 Task: Create a rule from the Routing list, Task moved to a section -> Set Priority in the project BlueTech , set the section as To-Do and set the priority of the task as  High
Action: Mouse moved to (1340, 216)
Screenshot: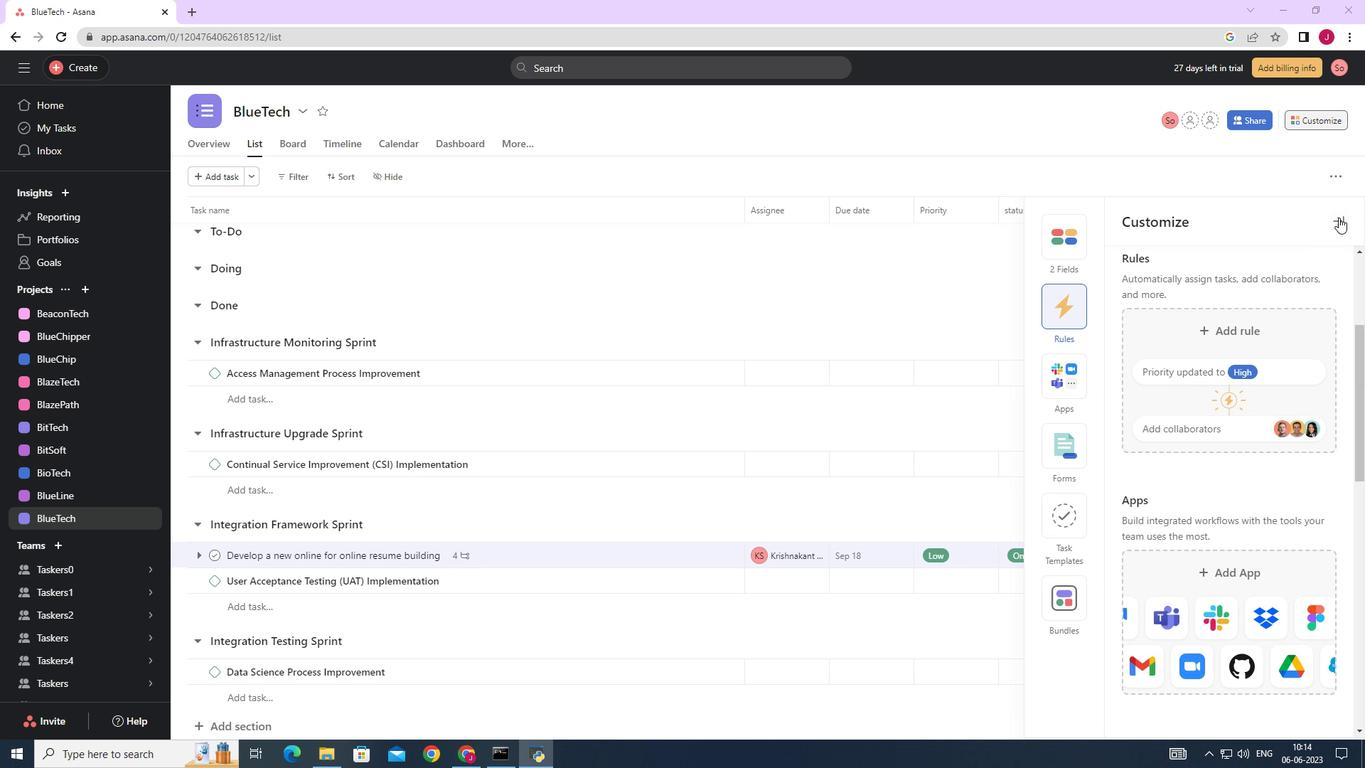 
Action: Mouse pressed left at (1340, 216)
Screenshot: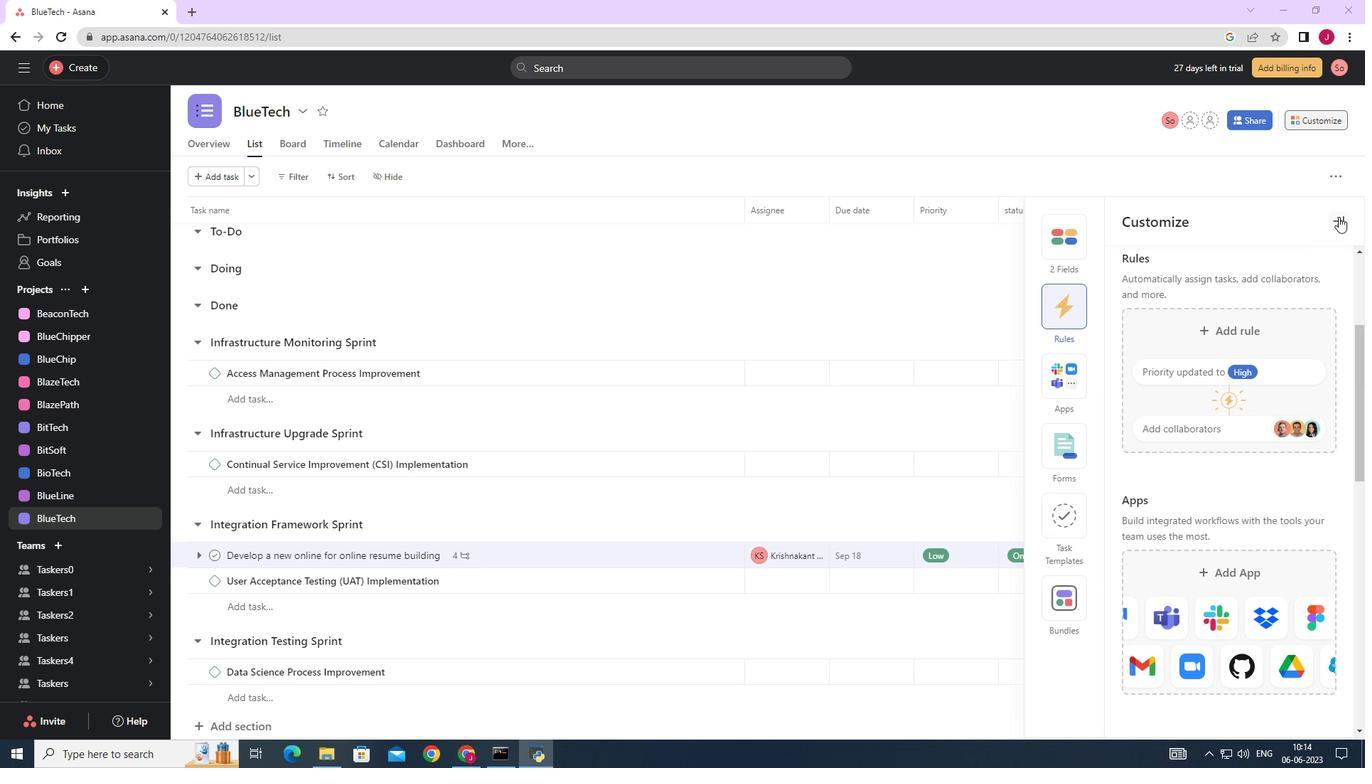 
Action: Mouse moved to (1318, 119)
Screenshot: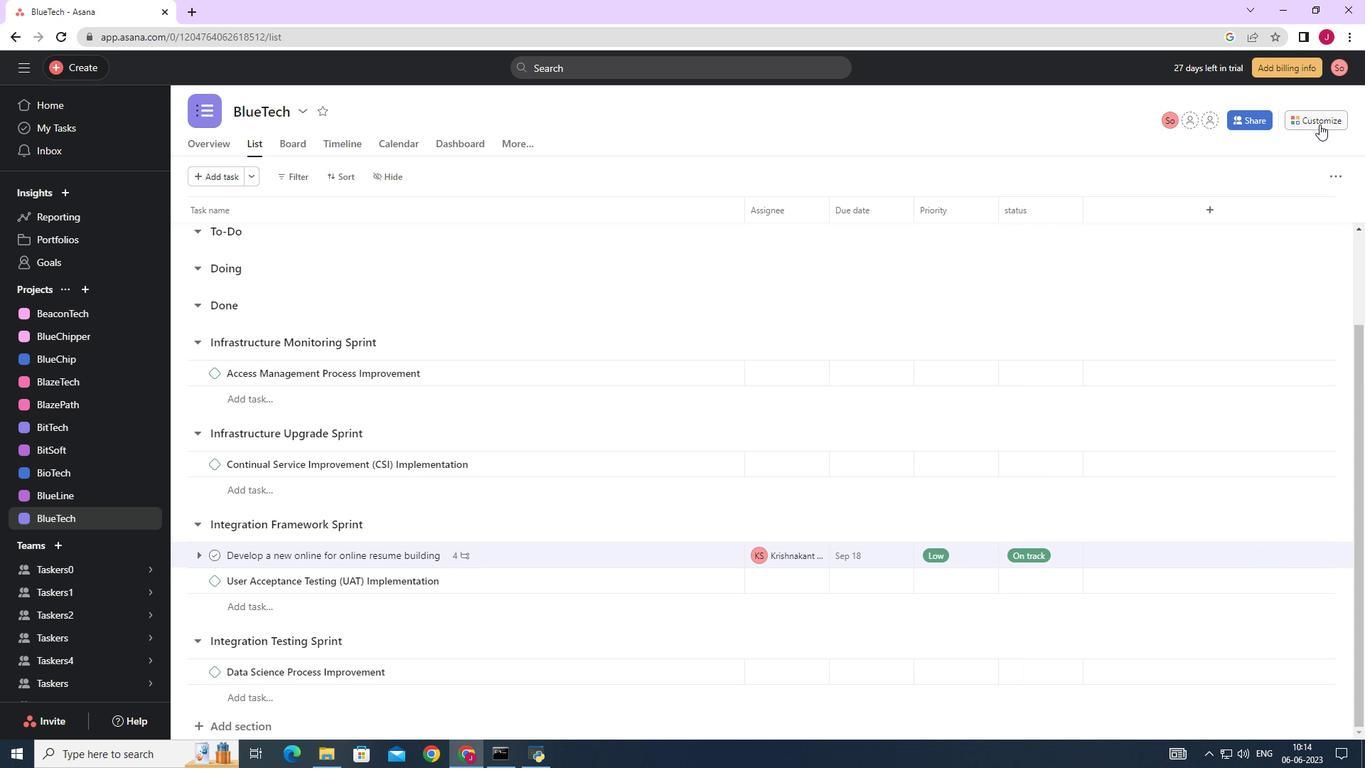 
Action: Mouse pressed left at (1318, 119)
Screenshot: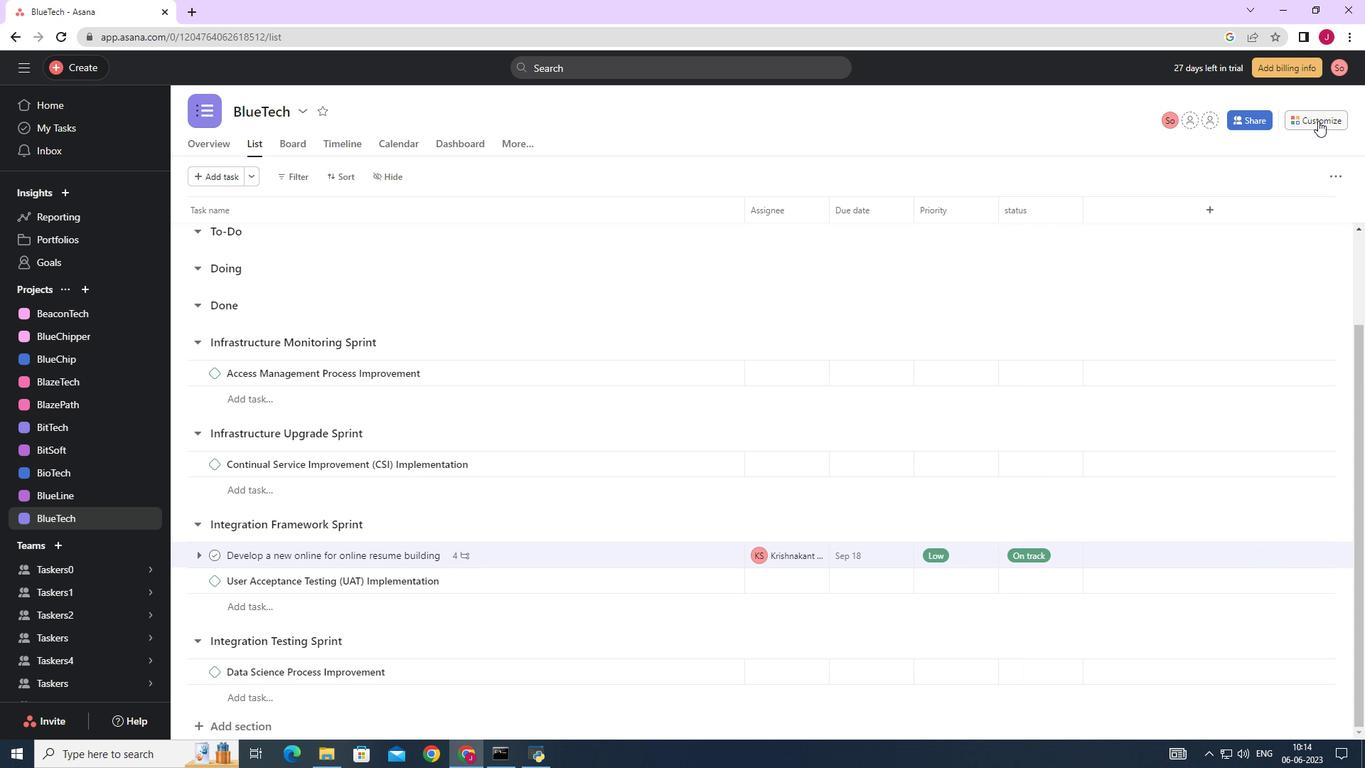 
Action: Mouse moved to (1200, 288)
Screenshot: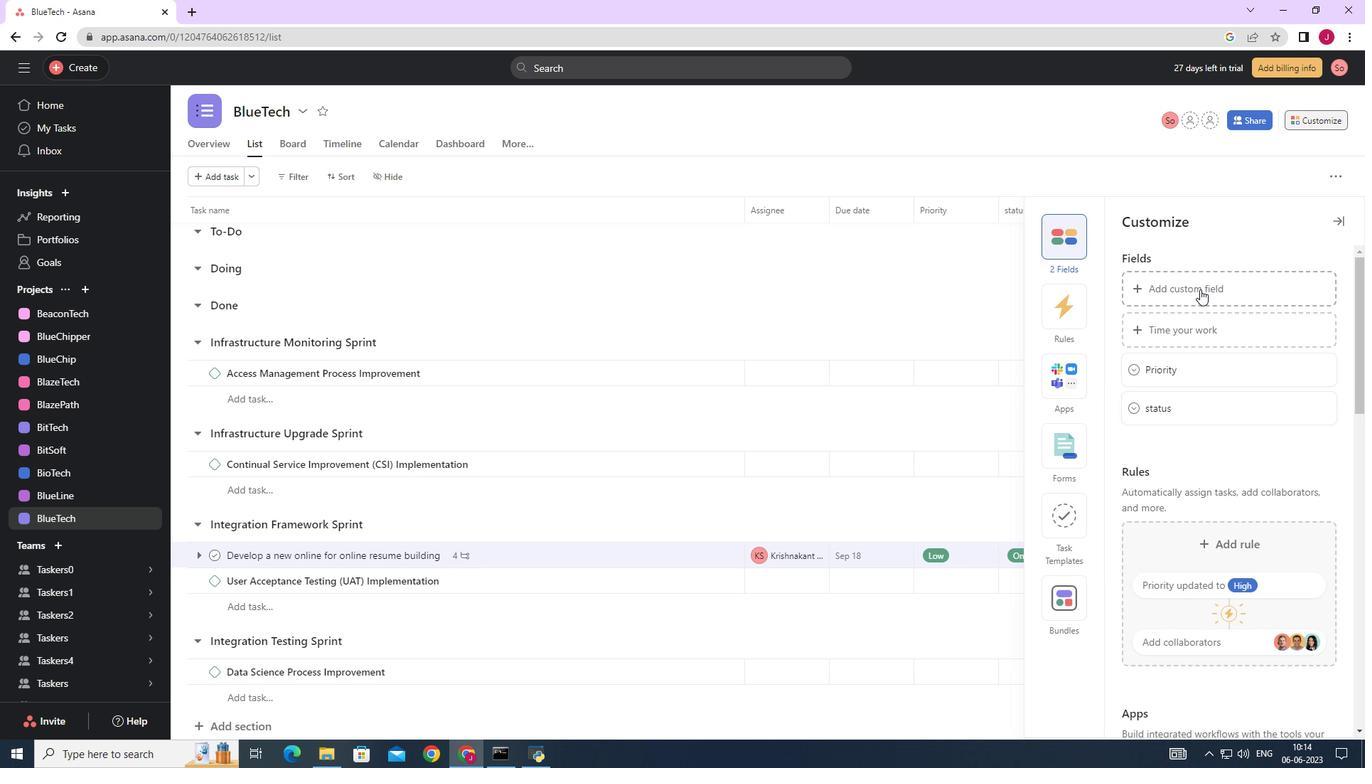 
Action: Mouse pressed left at (1200, 288)
Screenshot: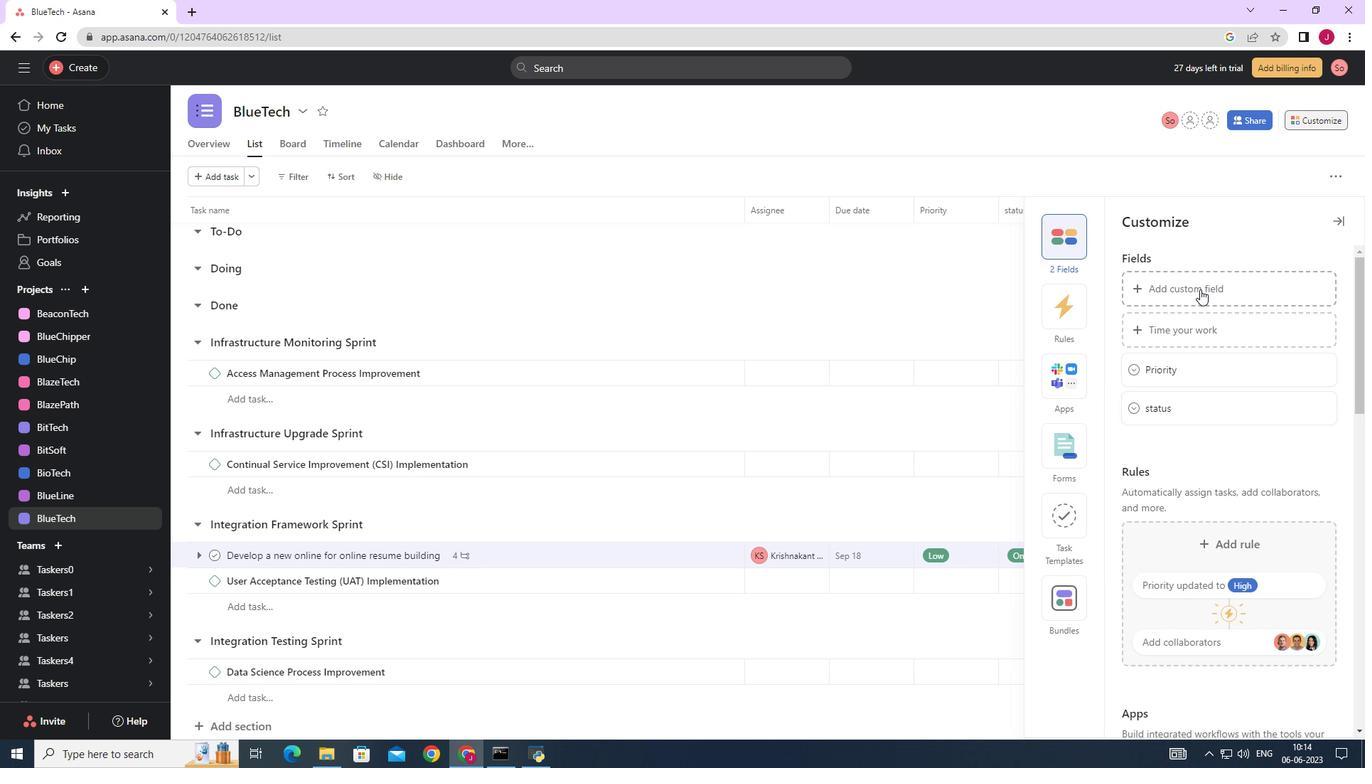 
Action: Mouse moved to (856, 128)
Screenshot: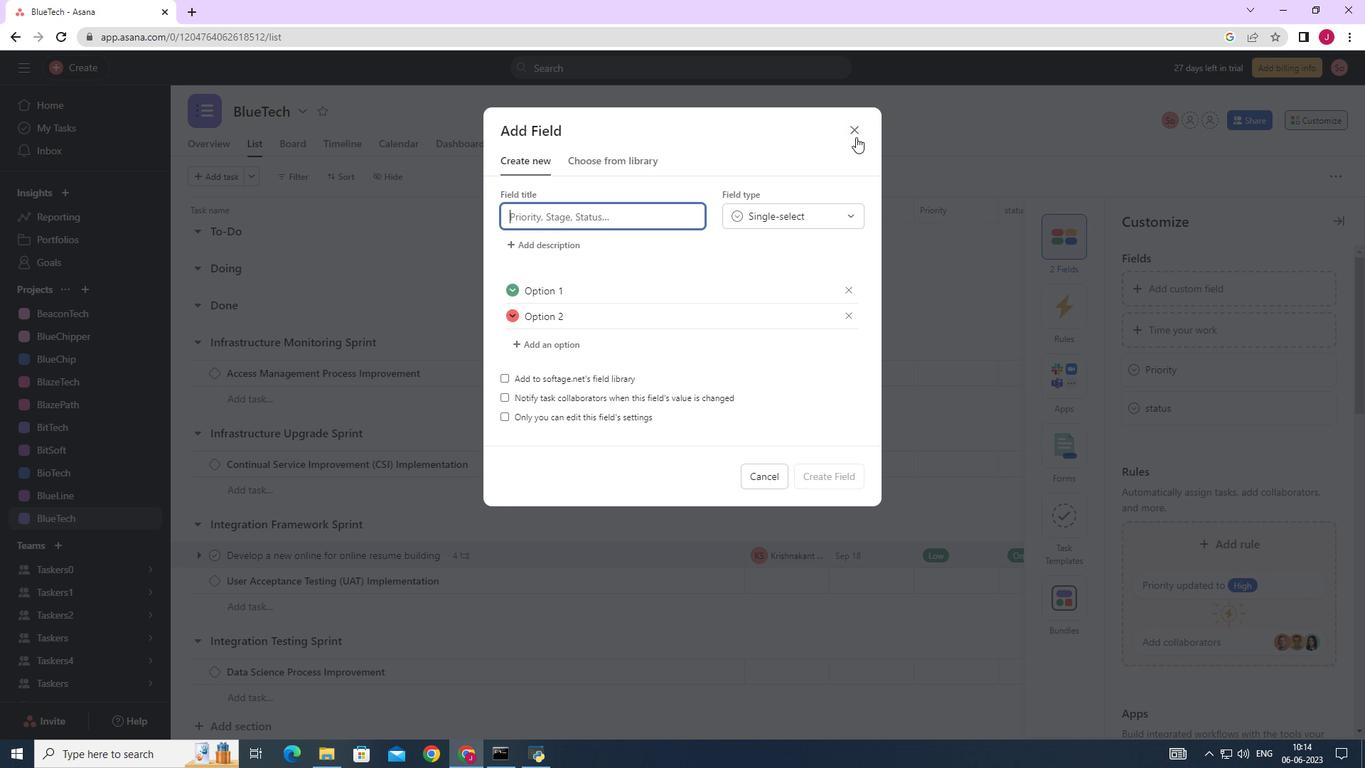 
Action: Mouse pressed left at (856, 128)
Screenshot: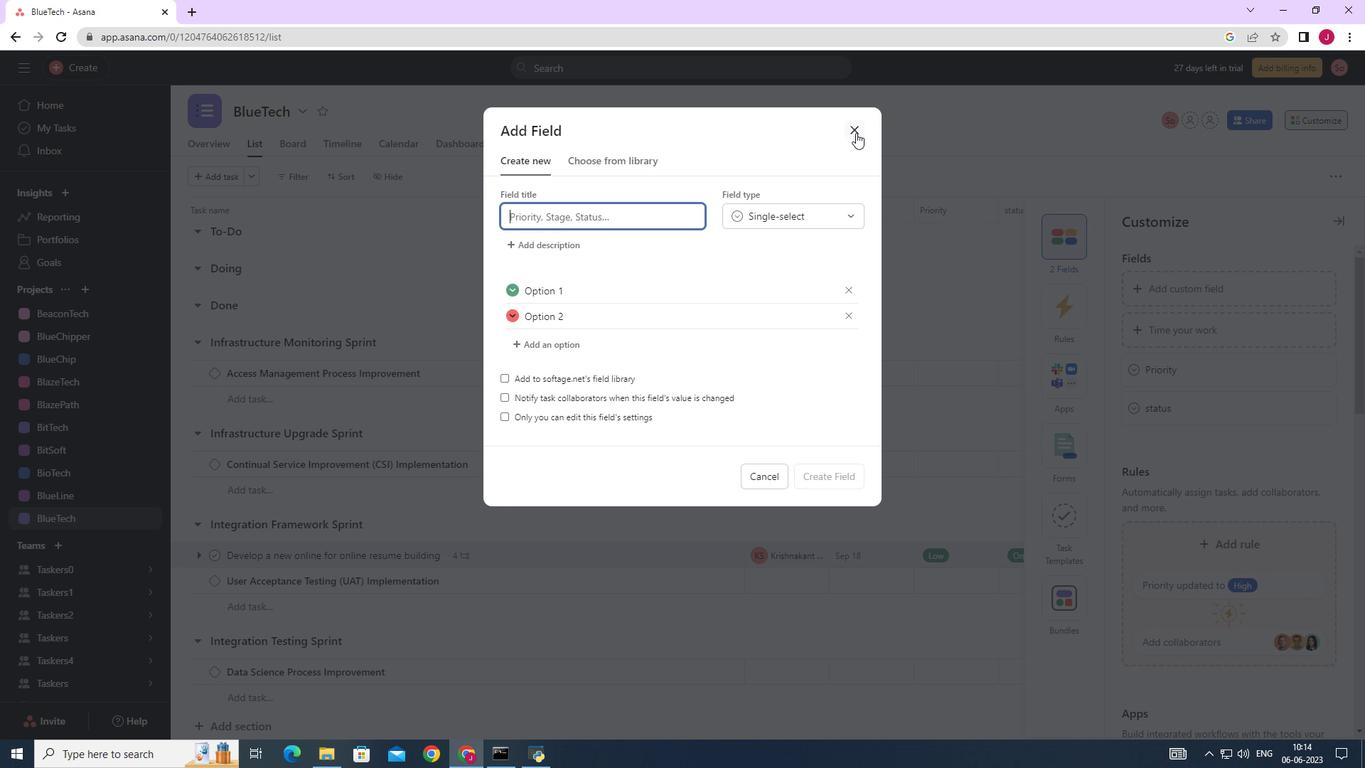 
Action: Mouse moved to (1071, 320)
Screenshot: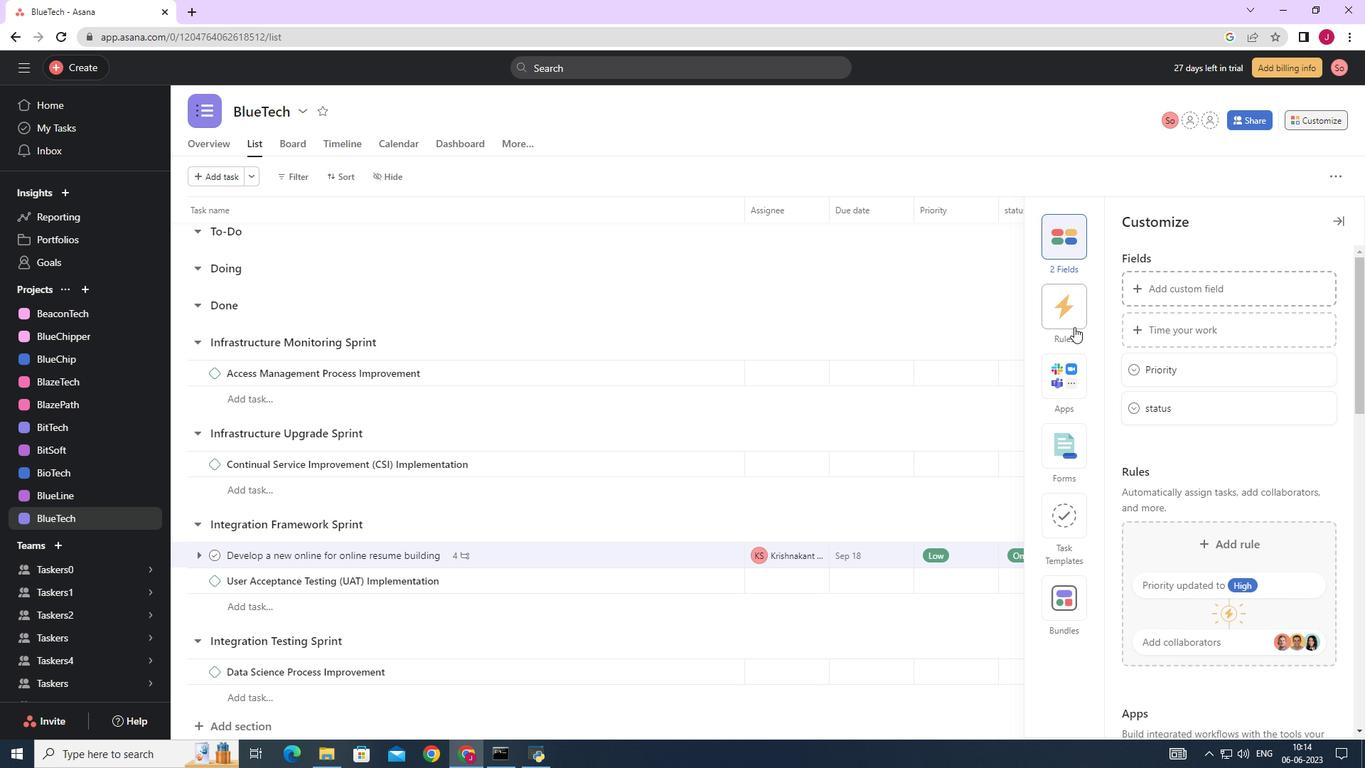 
Action: Mouse pressed left at (1071, 320)
Screenshot: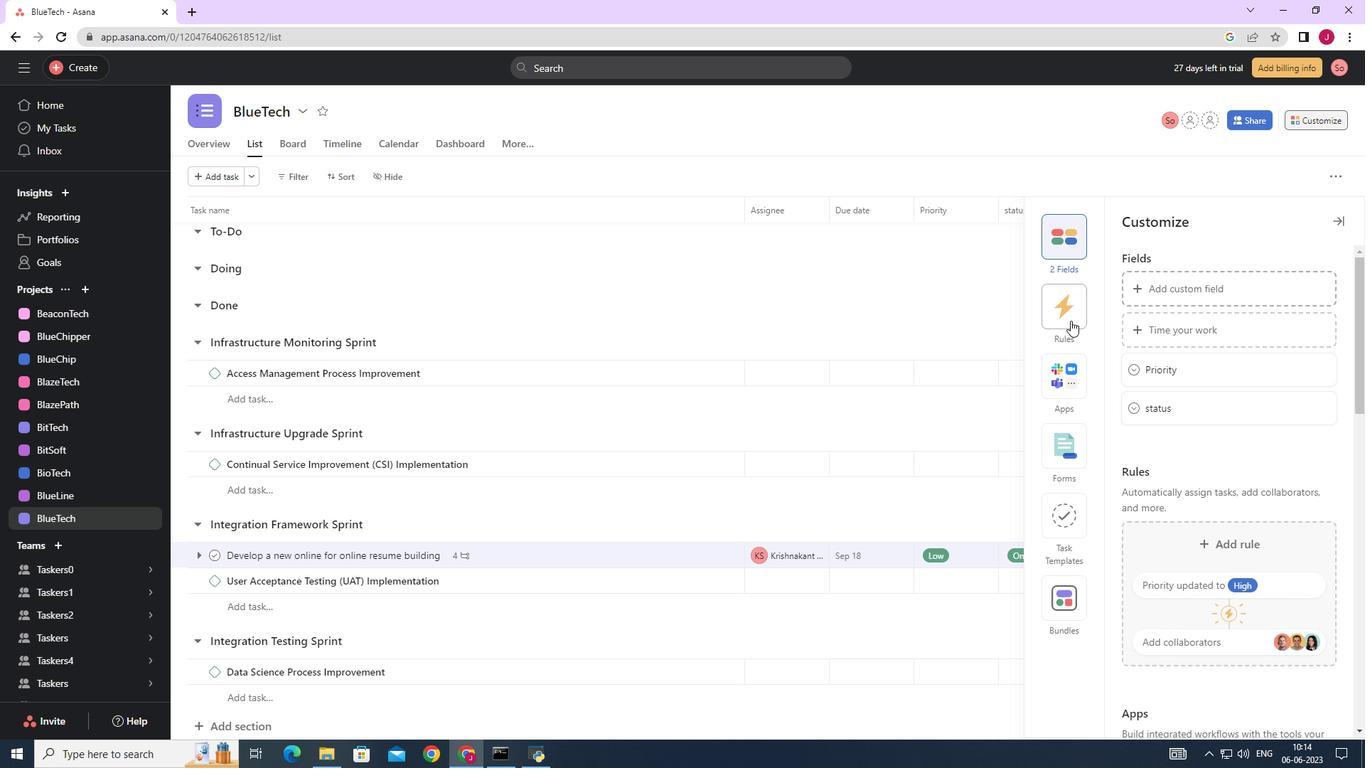 
Action: Mouse moved to (1190, 322)
Screenshot: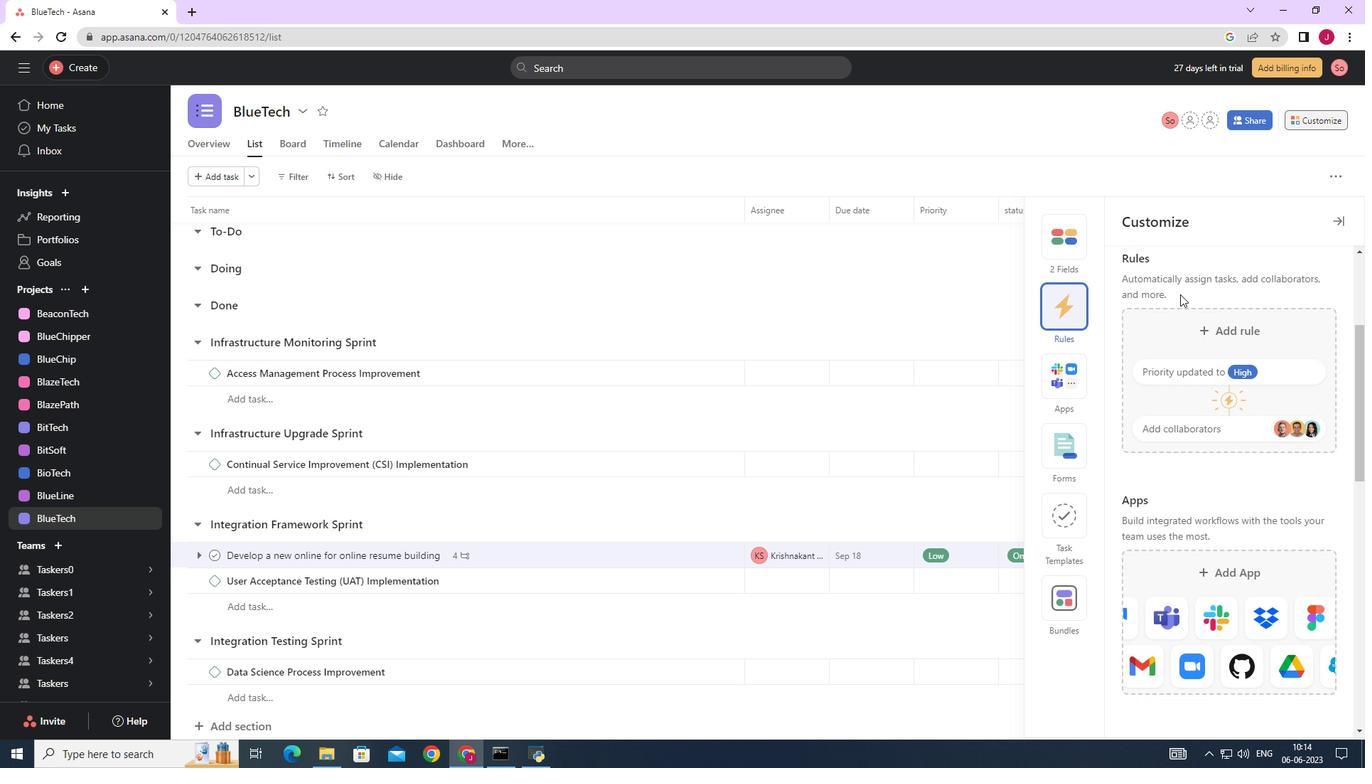 
Action: Mouse pressed left at (1190, 322)
Screenshot: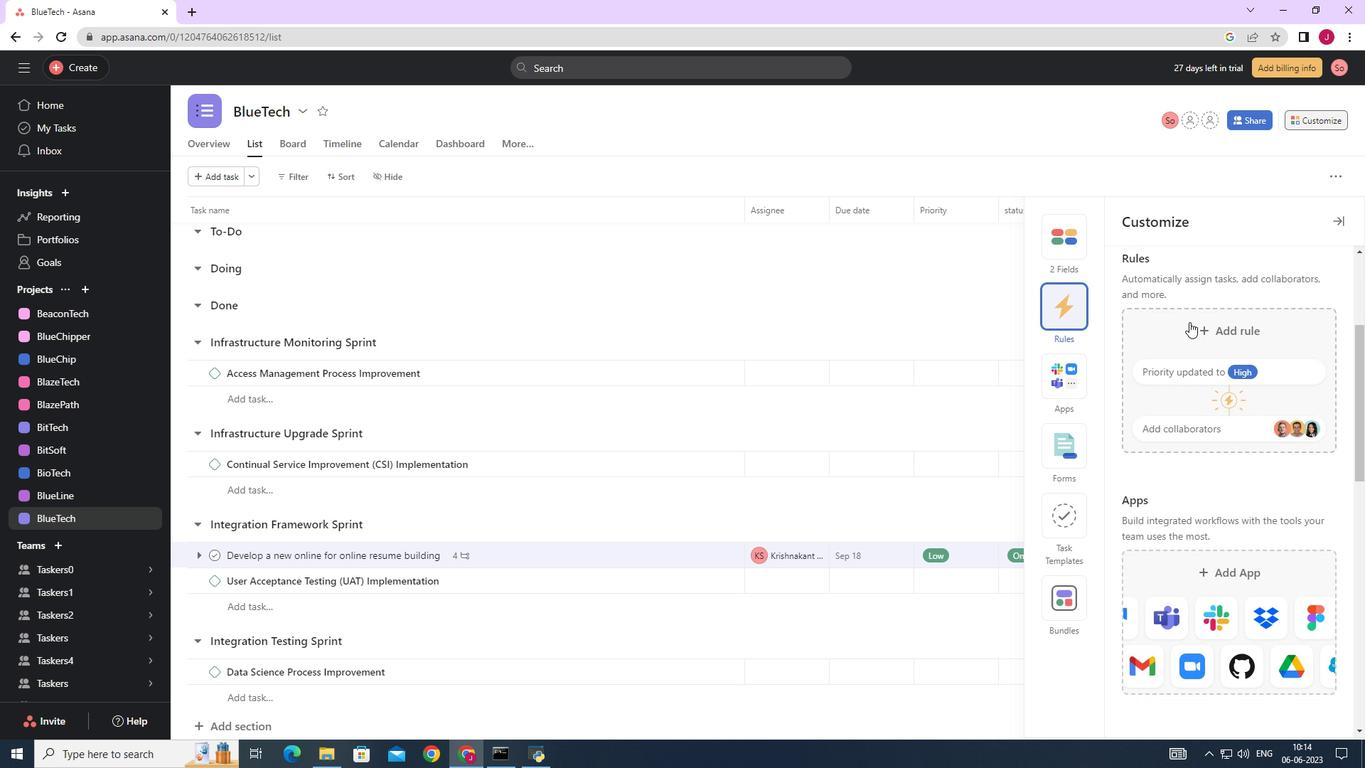 
Action: Mouse moved to (314, 185)
Screenshot: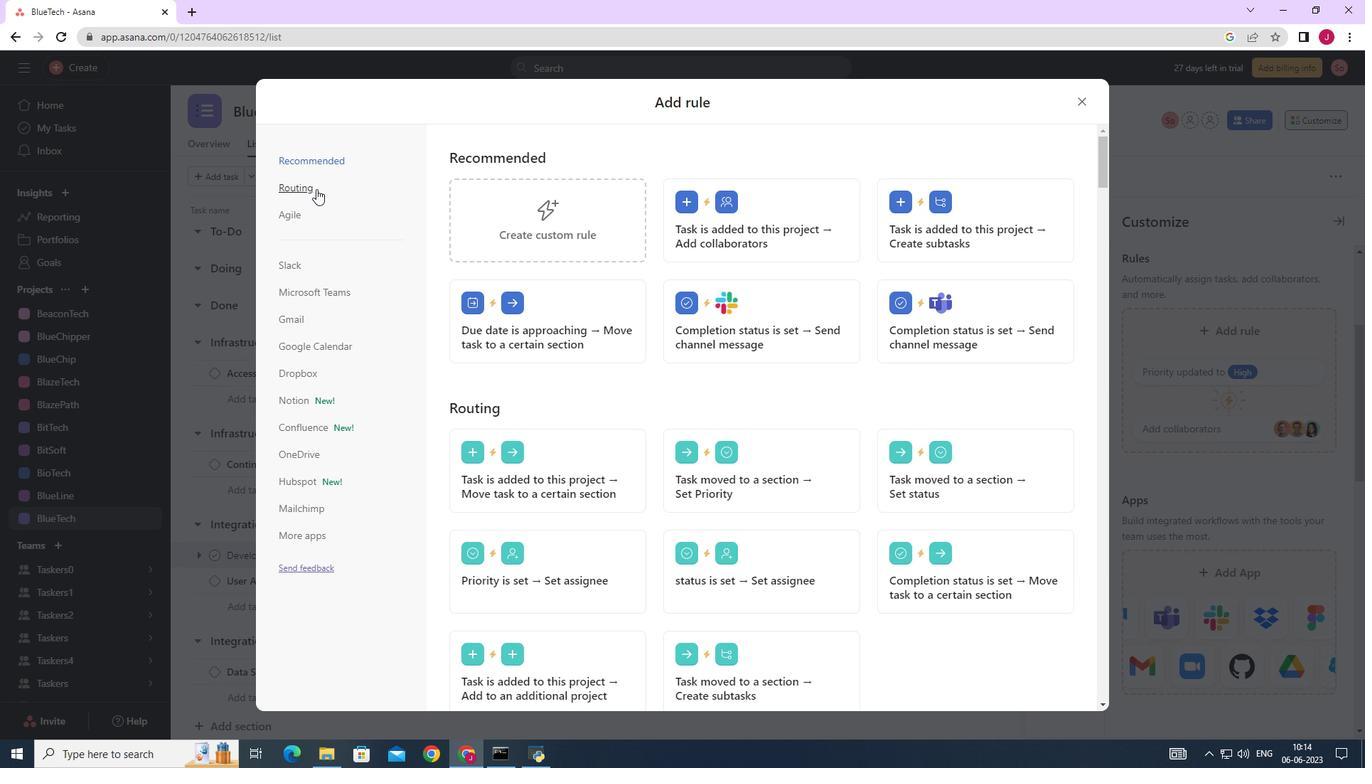 
Action: Mouse pressed left at (314, 185)
Screenshot: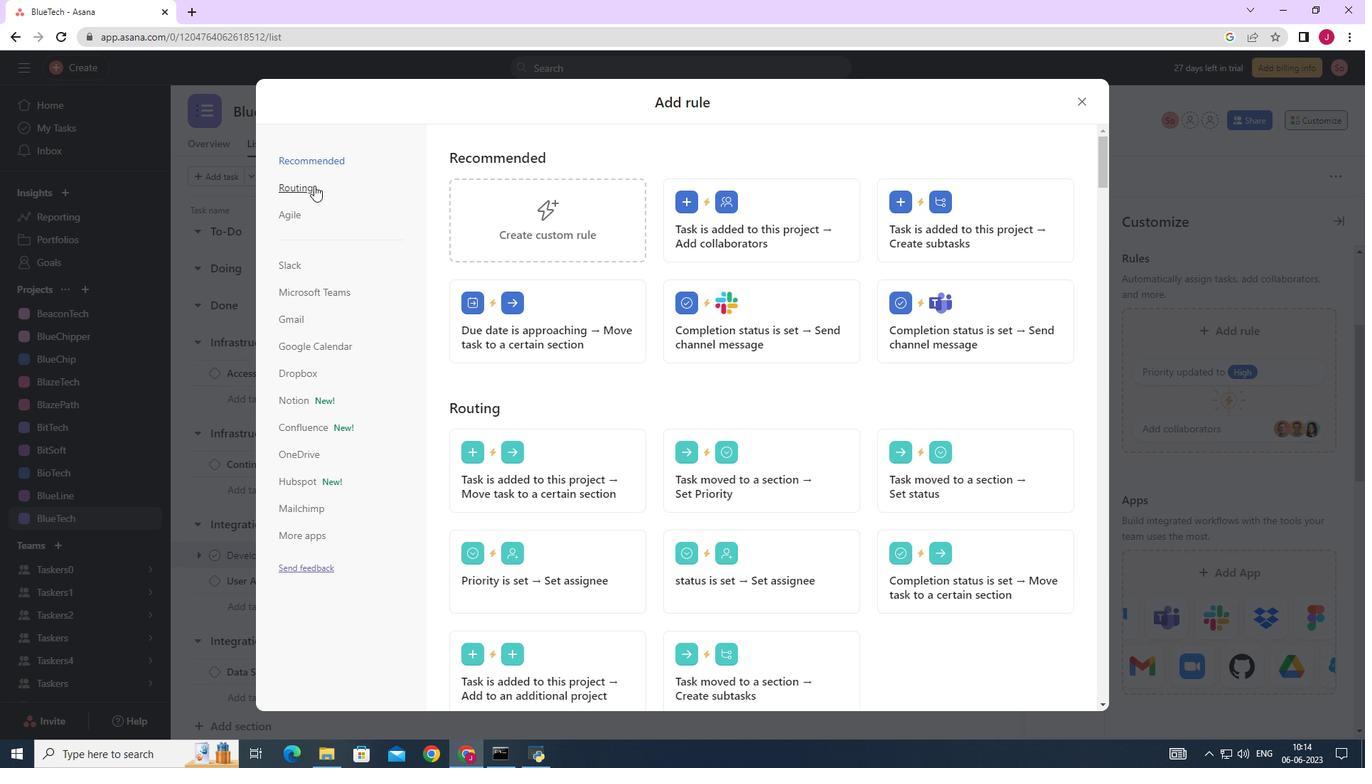 
Action: Mouse moved to (754, 221)
Screenshot: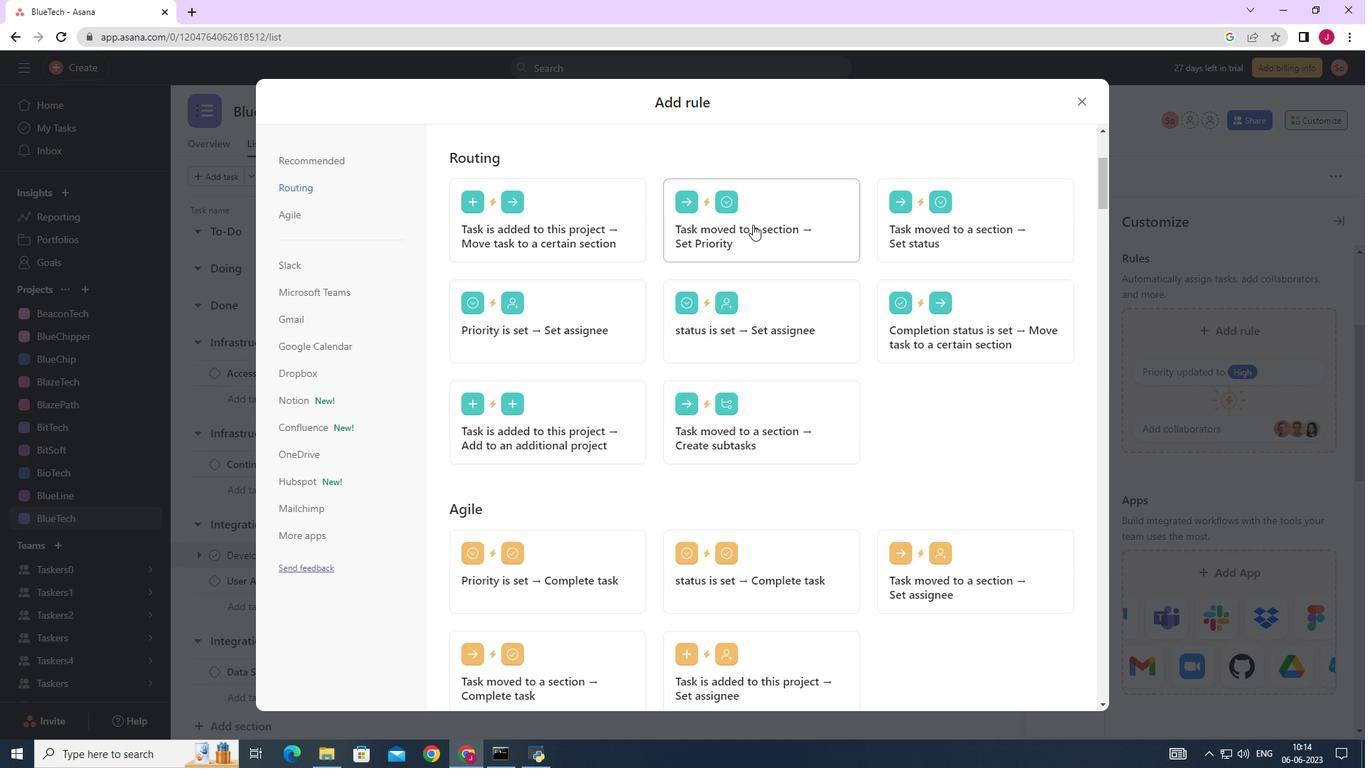 
Action: Mouse pressed left at (754, 221)
Screenshot: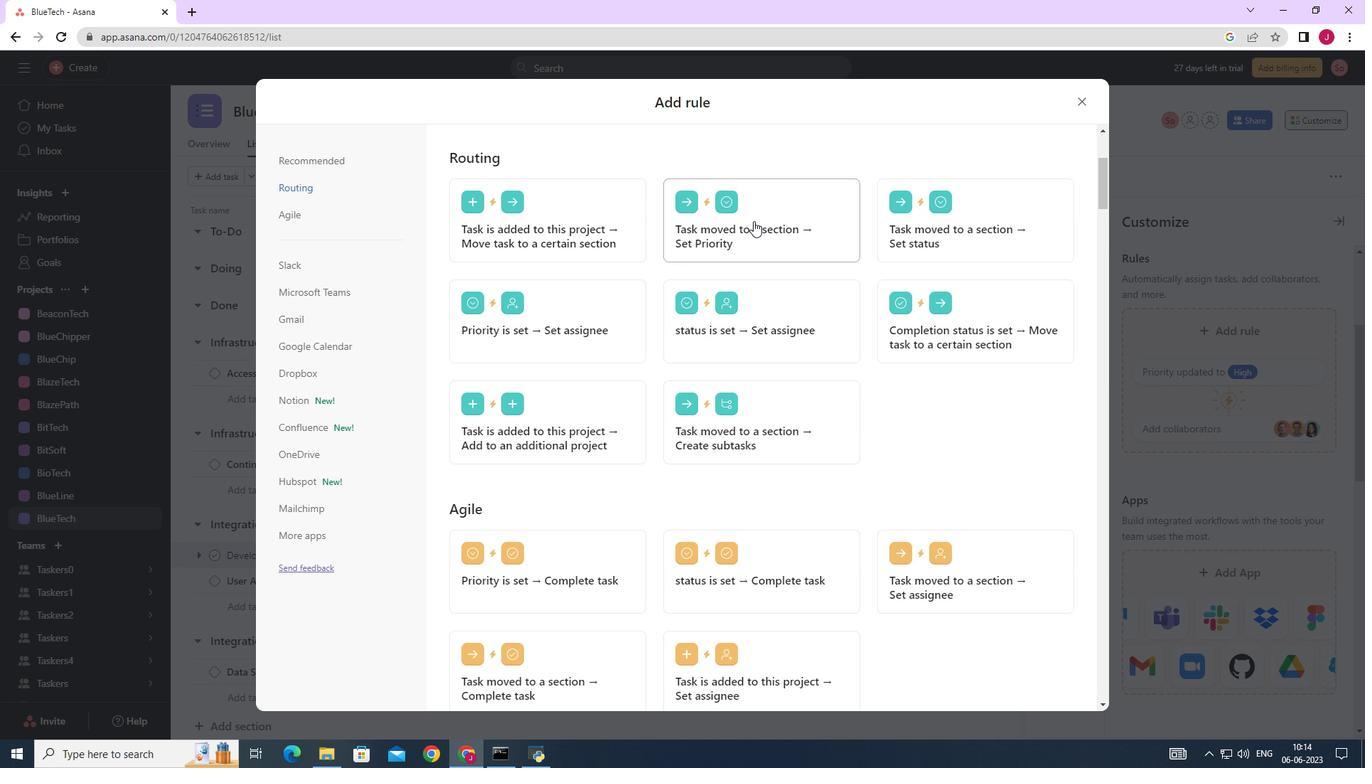 
Action: Mouse moved to (536, 377)
Screenshot: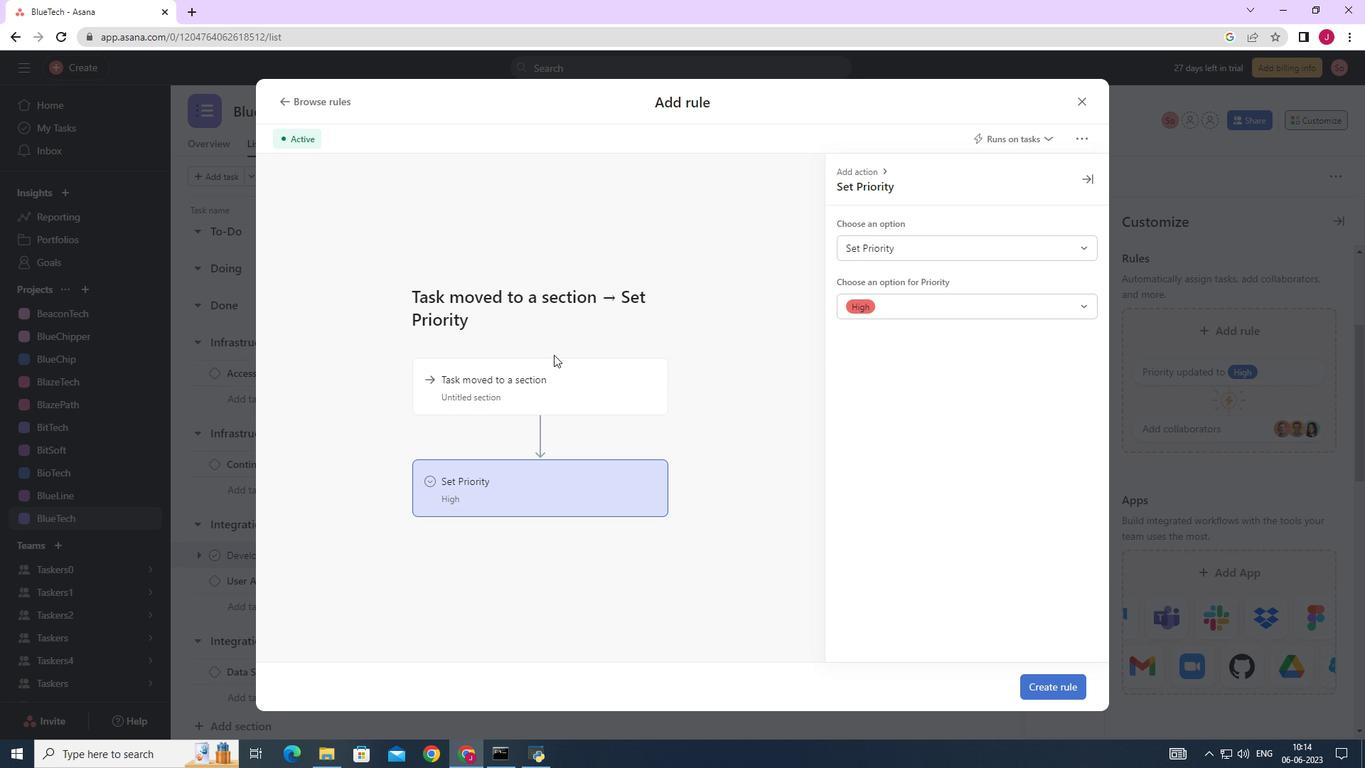 
Action: Mouse pressed left at (536, 377)
Screenshot: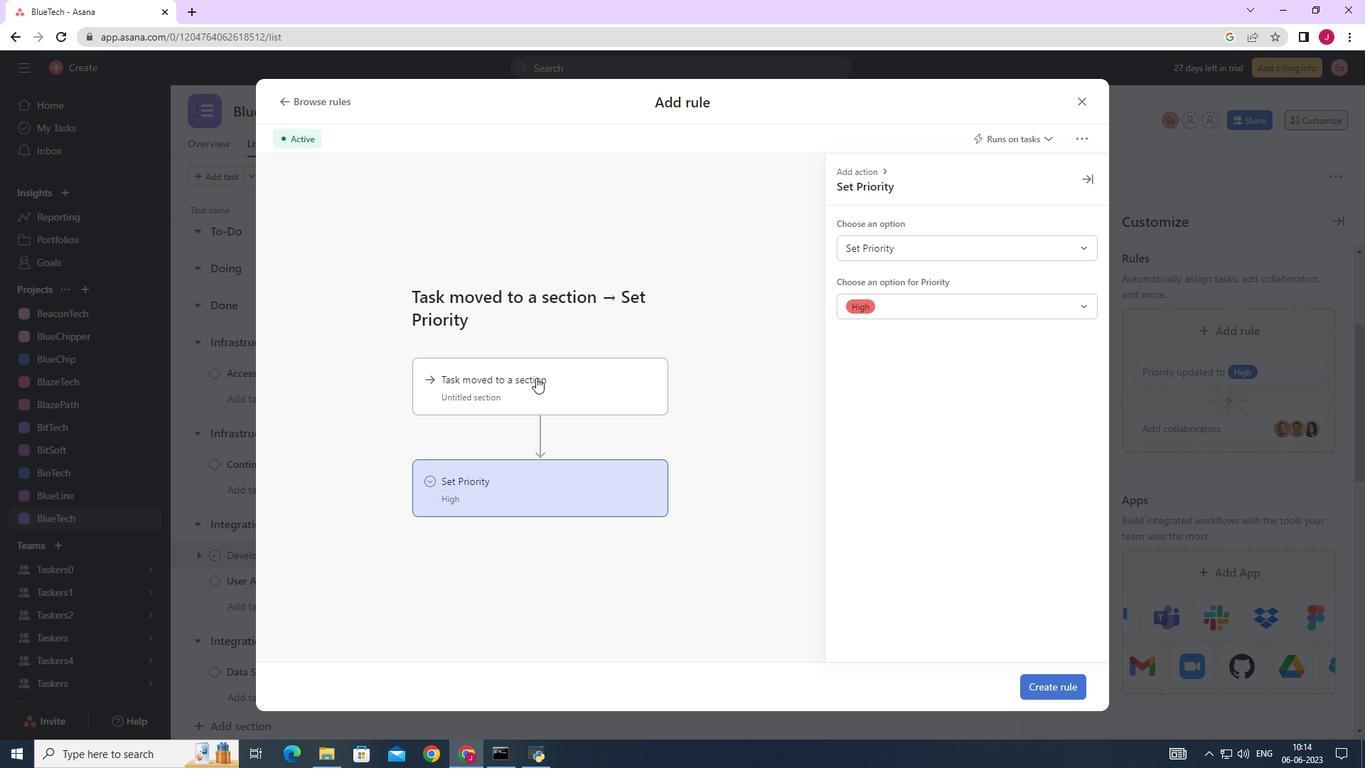 
Action: Mouse moved to (882, 251)
Screenshot: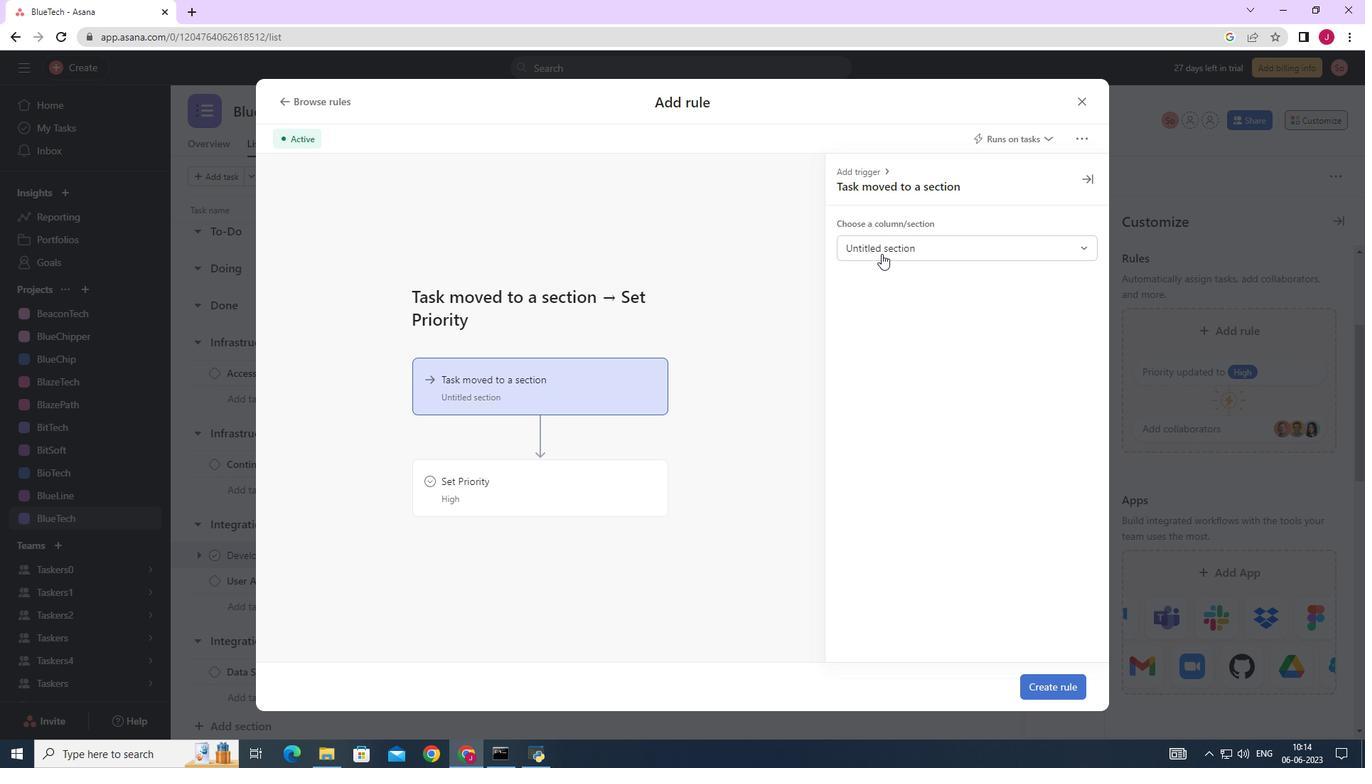 
Action: Mouse pressed left at (882, 251)
Screenshot: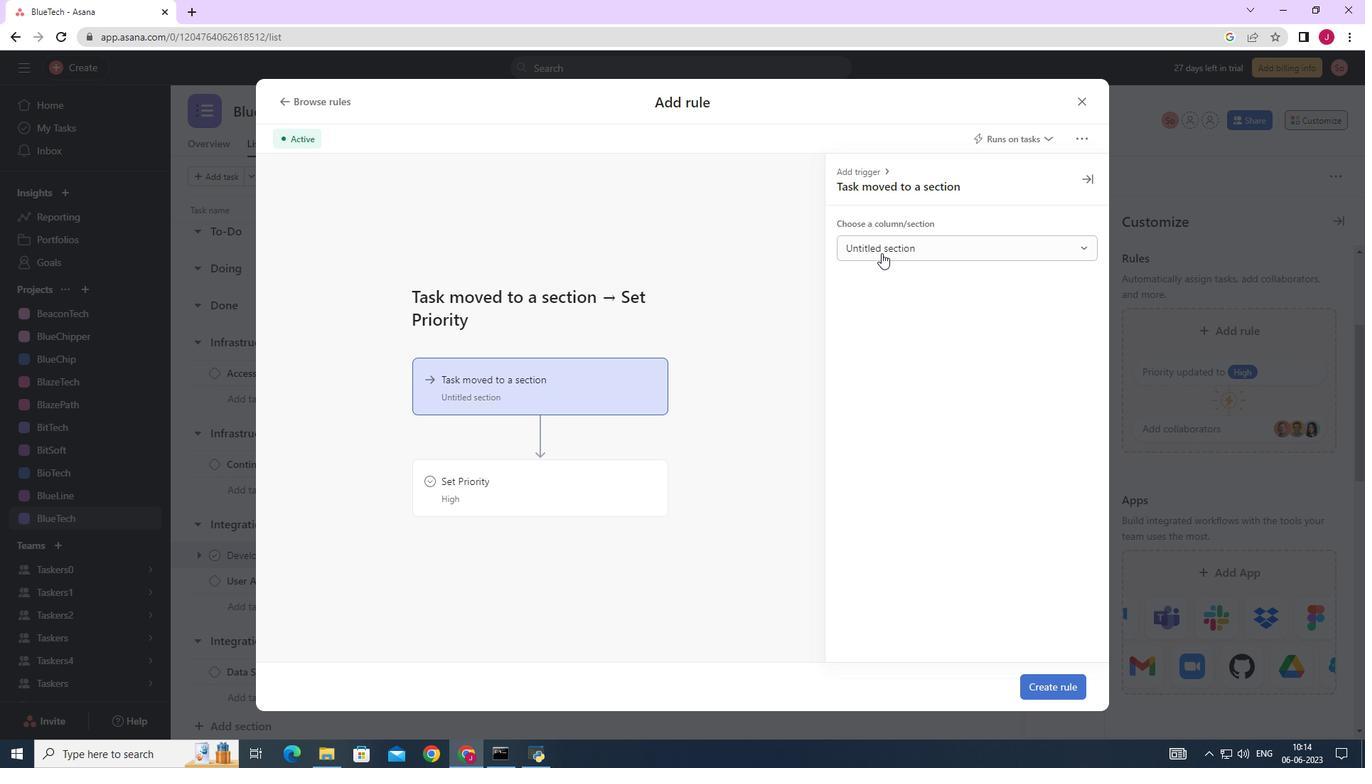 
Action: Mouse moved to (887, 300)
Screenshot: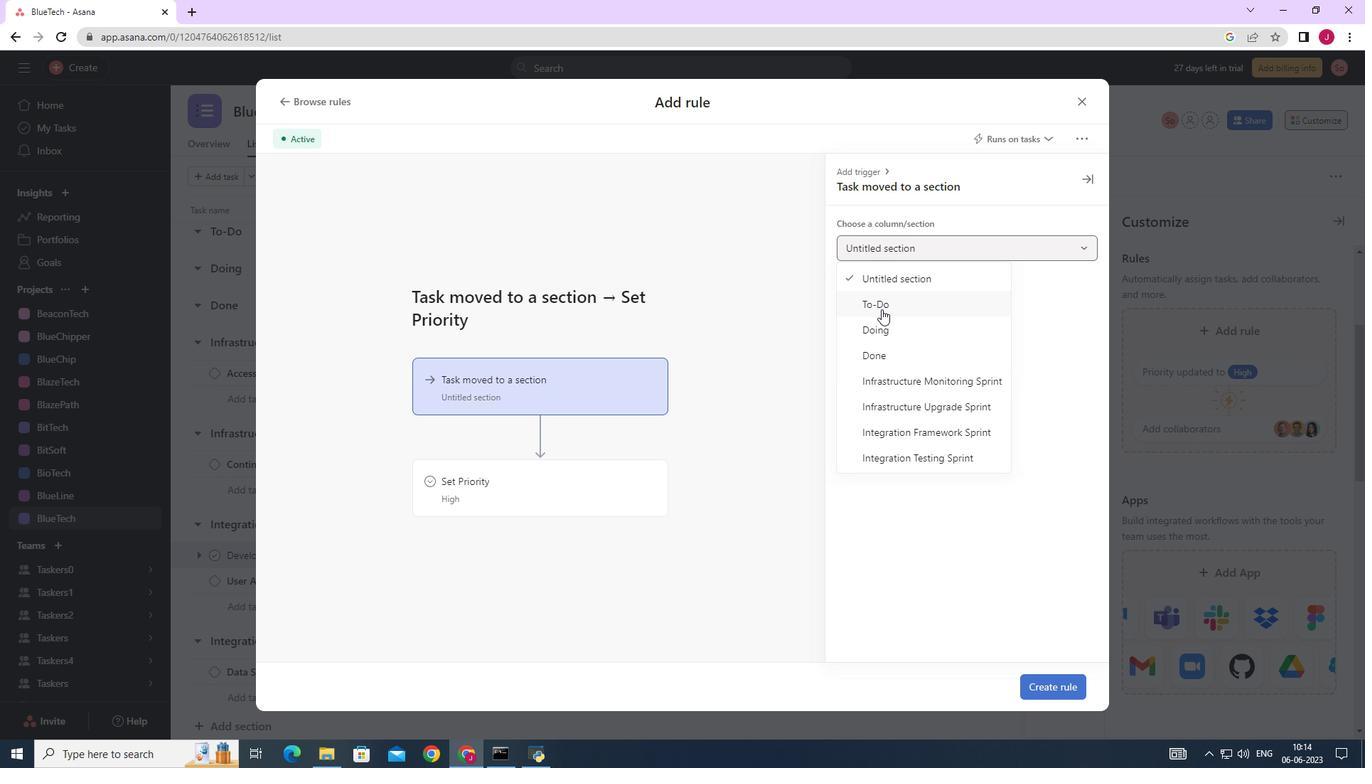 
Action: Mouse pressed left at (887, 300)
Screenshot: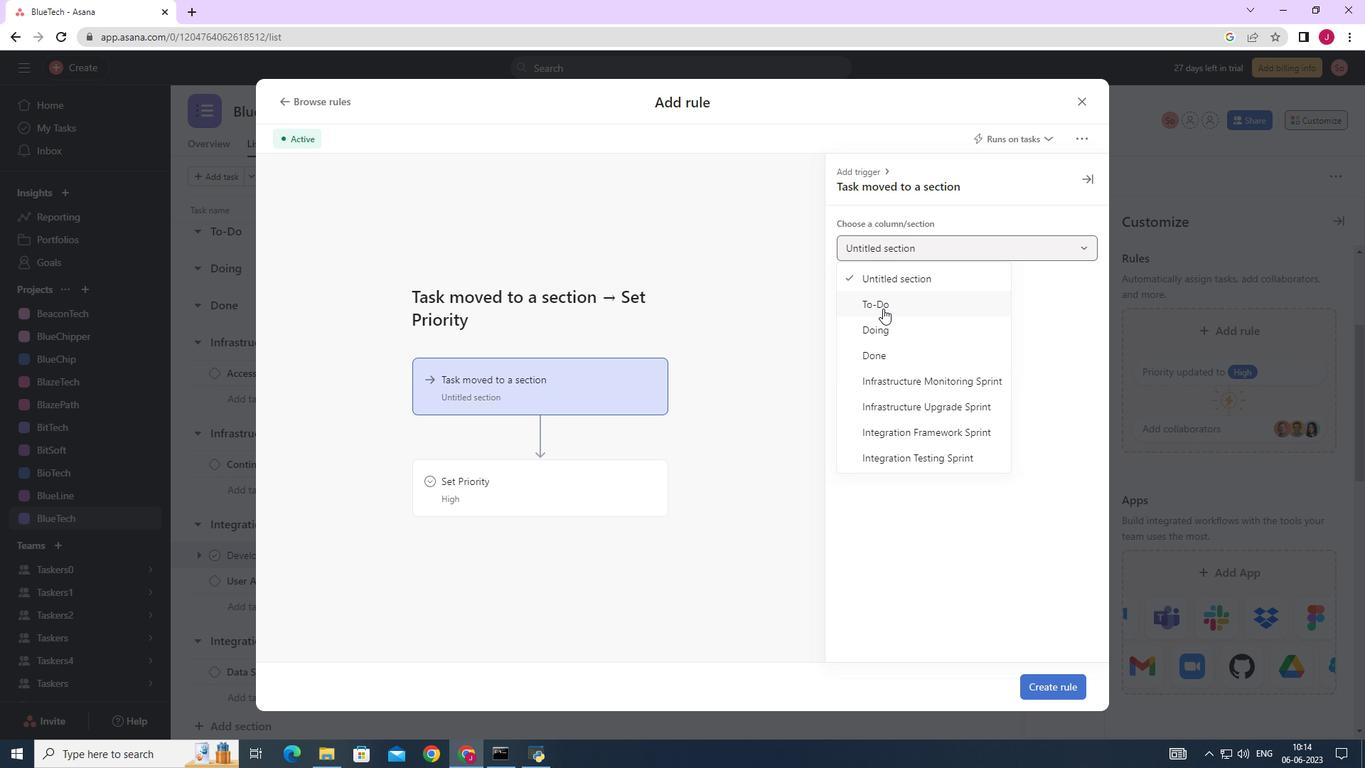 
Action: Mouse moved to (552, 484)
Screenshot: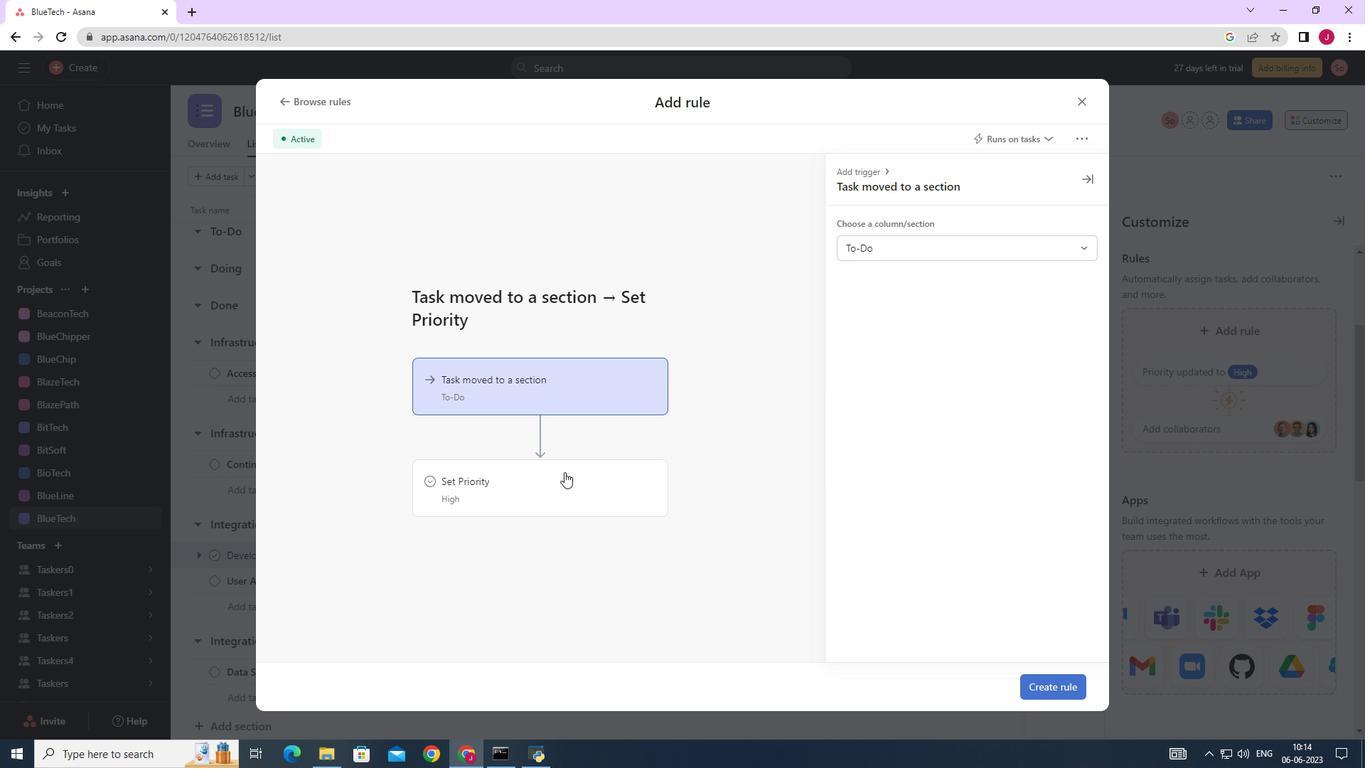 
Action: Mouse pressed left at (552, 484)
Screenshot: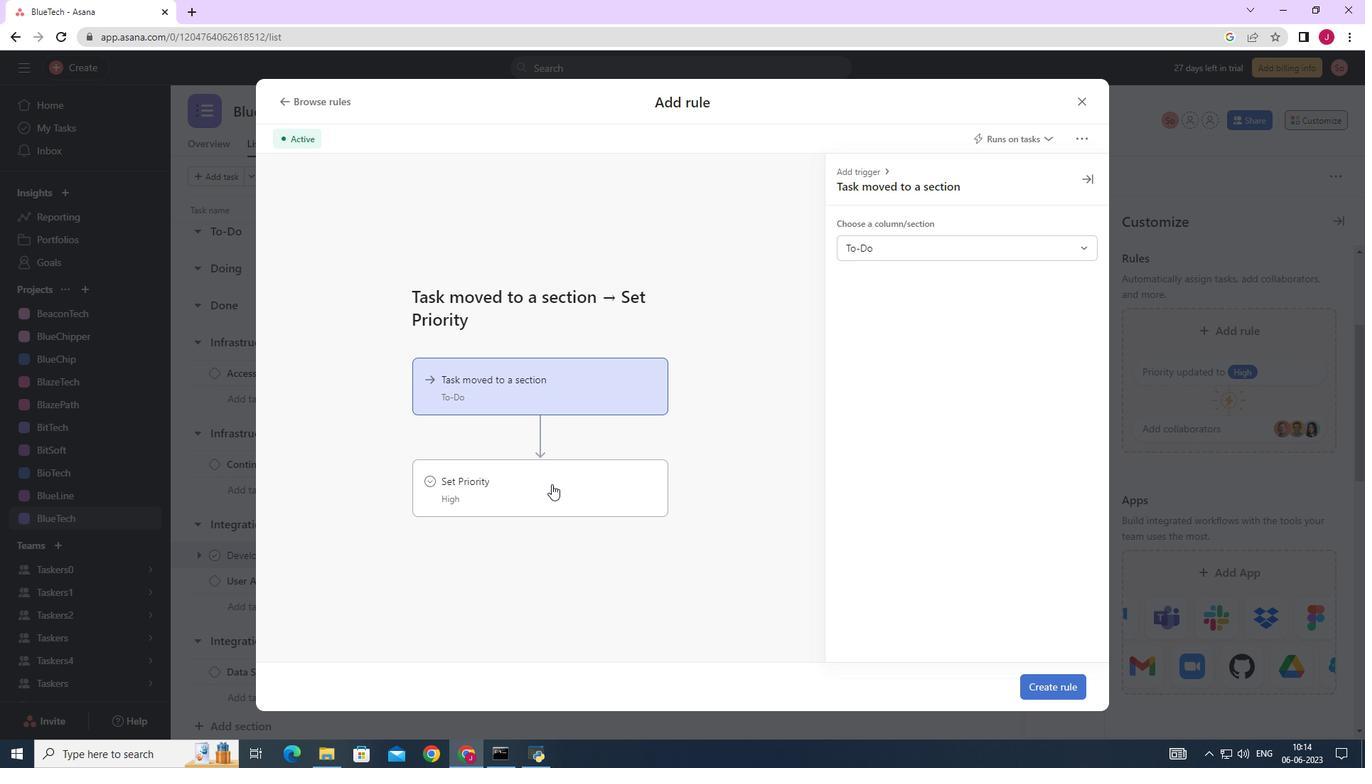 
Action: Mouse moved to (907, 242)
Screenshot: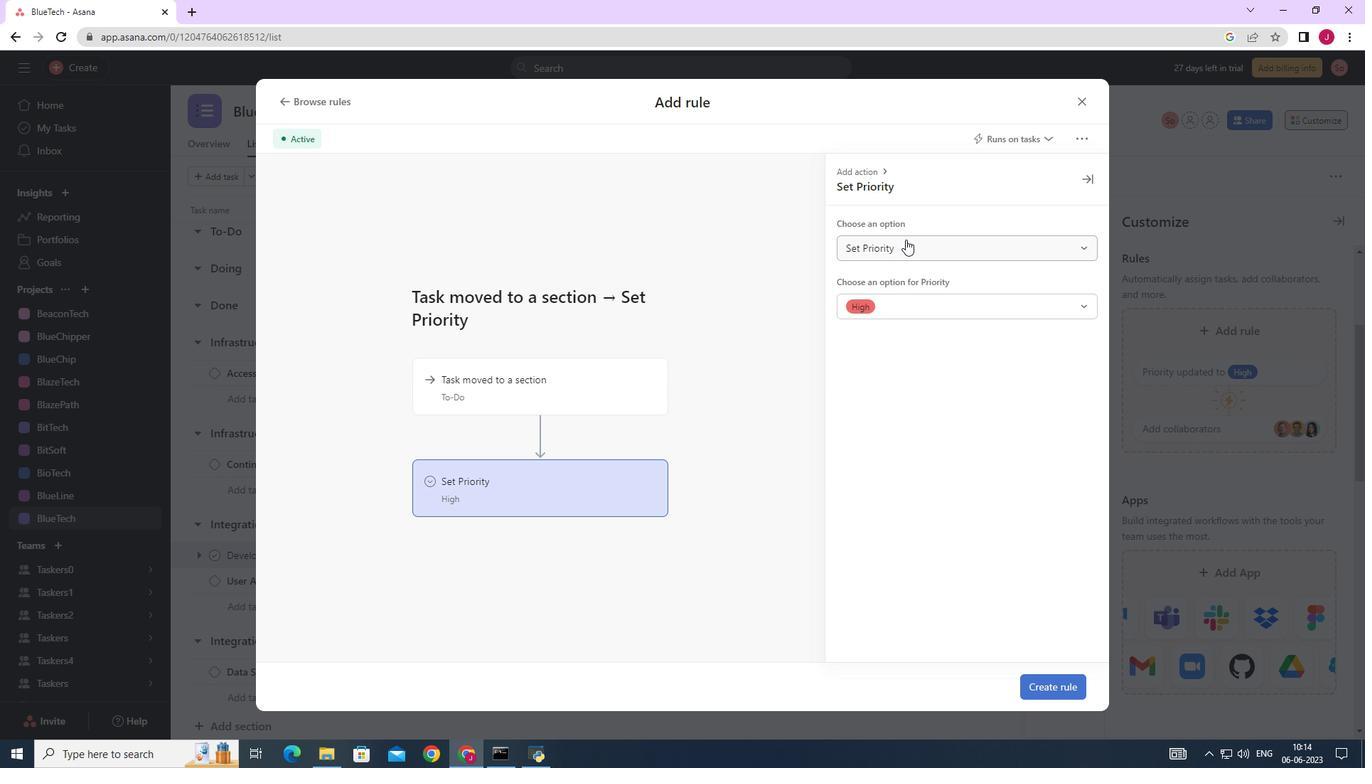 
Action: Mouse pressed left at (907, 242)
Screenshot: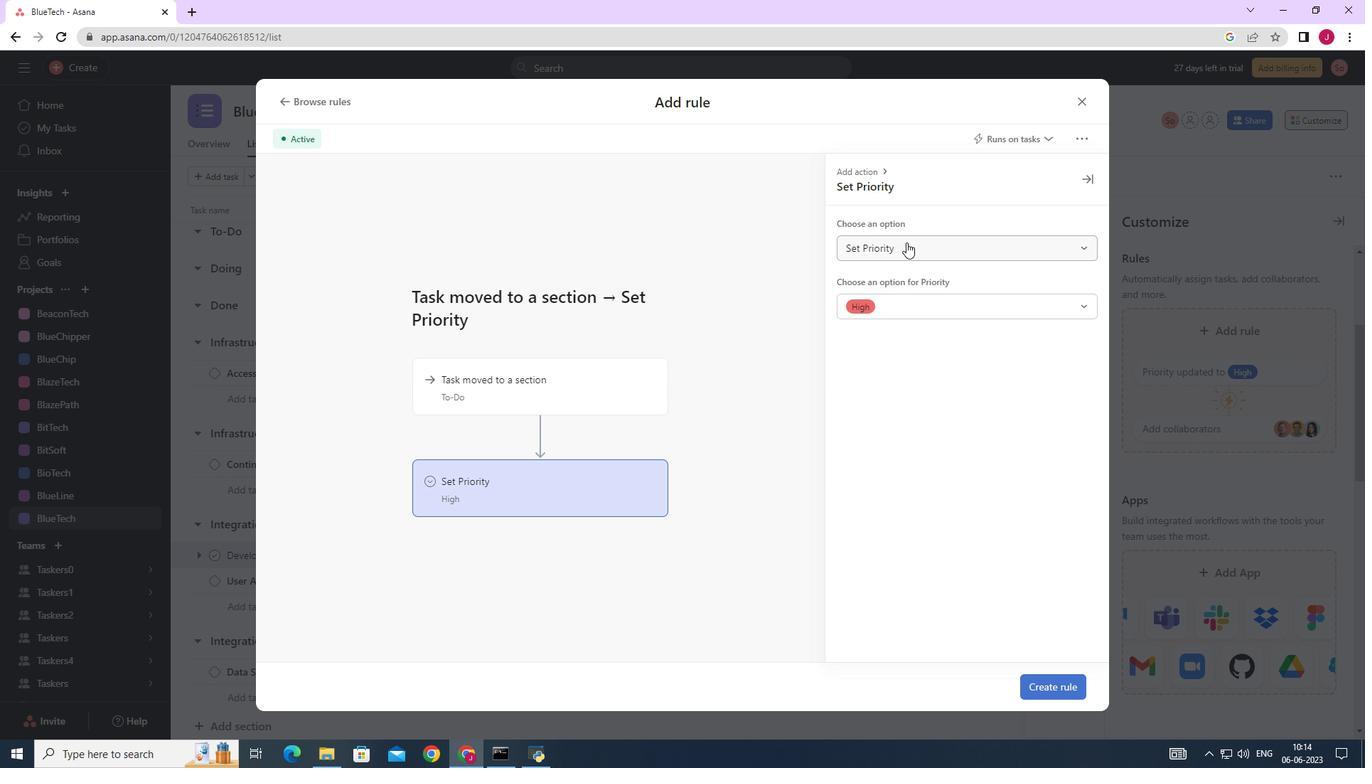 
Action: Mouse moved to (884, 245)
Screenshot: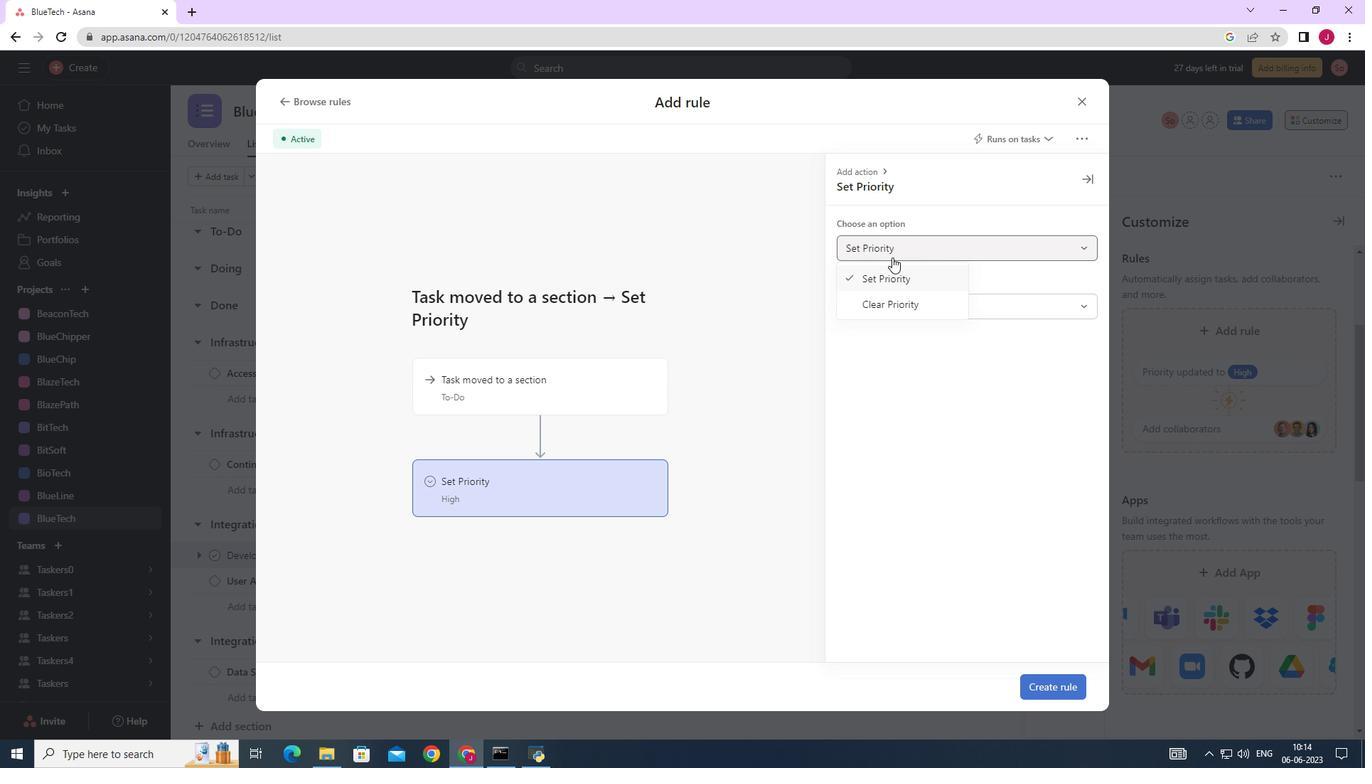 
Action: Mouse pressed left at (884, 245)
Screenshot: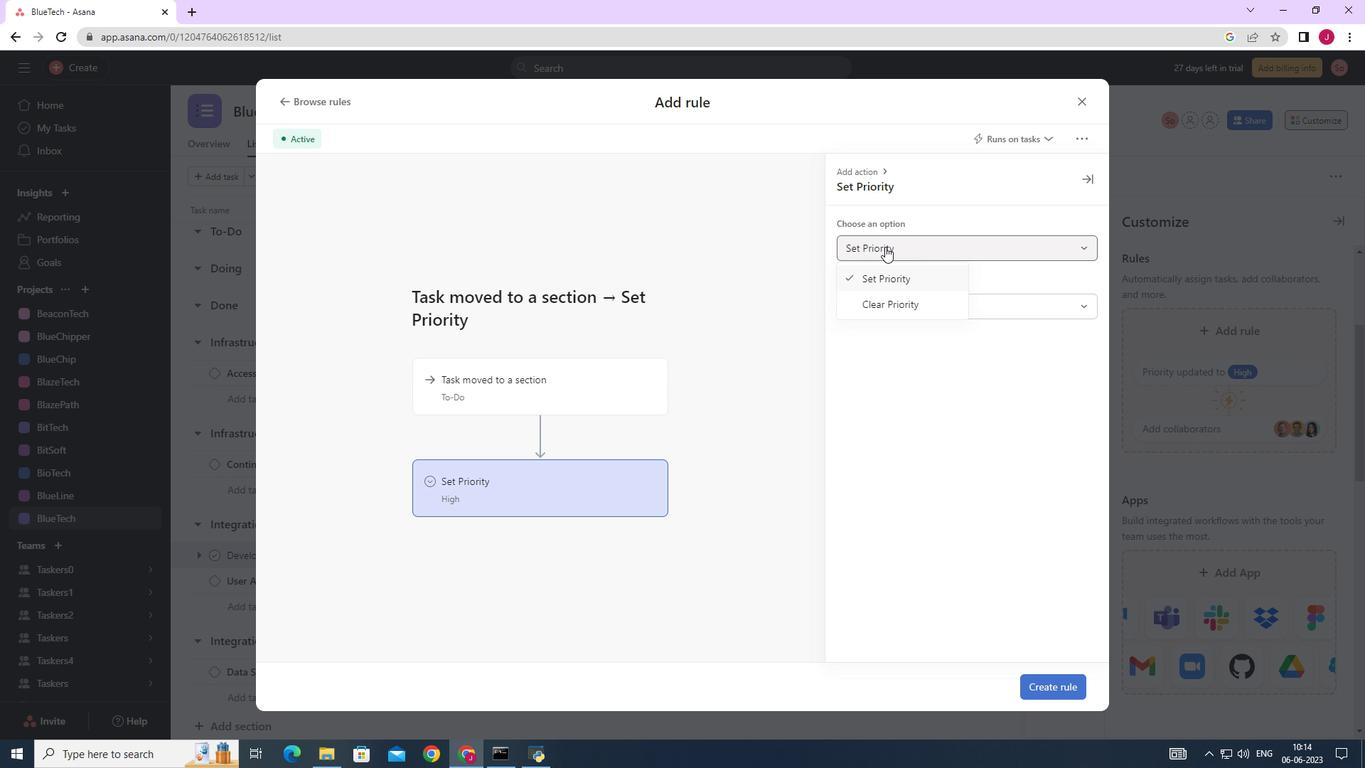 
Action: Mouse moved to (864, 310)
Screenshot: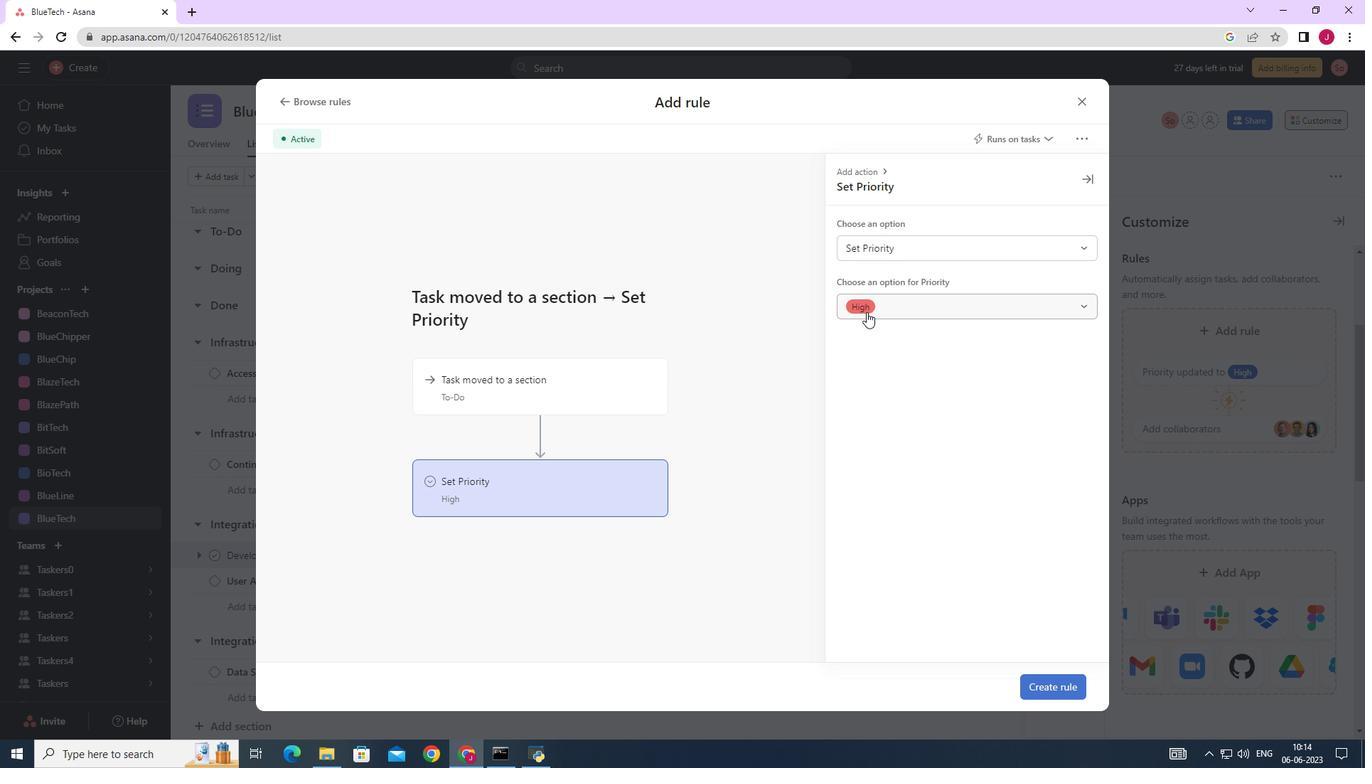 
Action: Mouse pressed left at (864, 310)
Screenshot: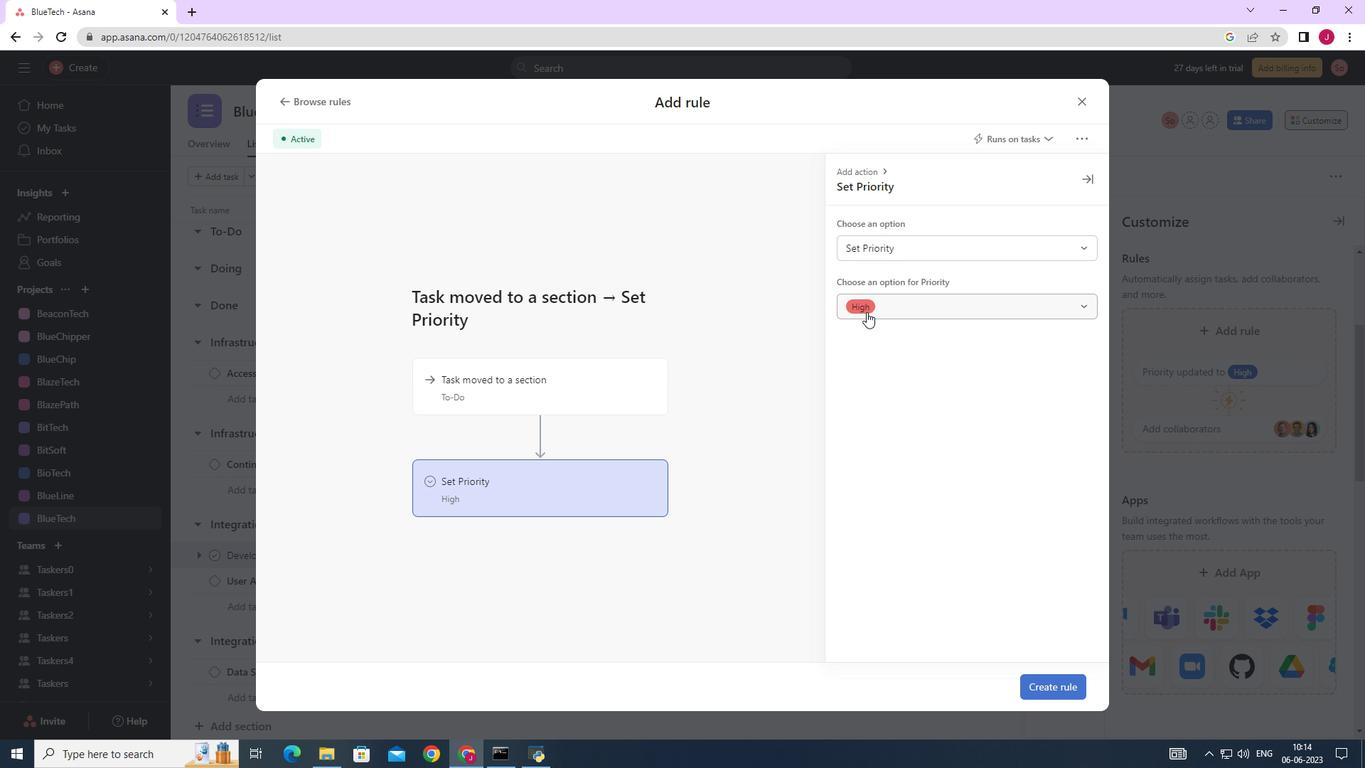 
Action: Mouse moved to (879, 337)
Screenshot: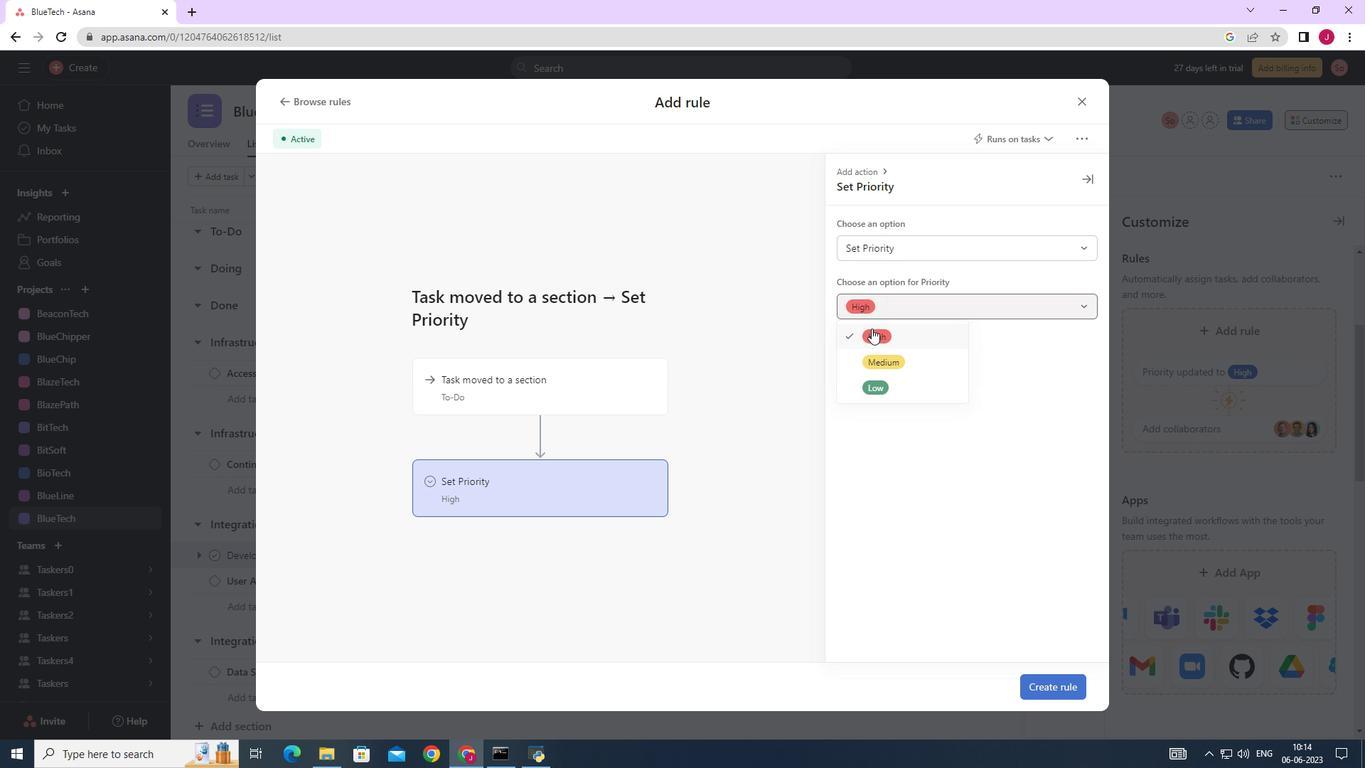 
Action: Mouse pressed left at (879, 337)
Screenshot: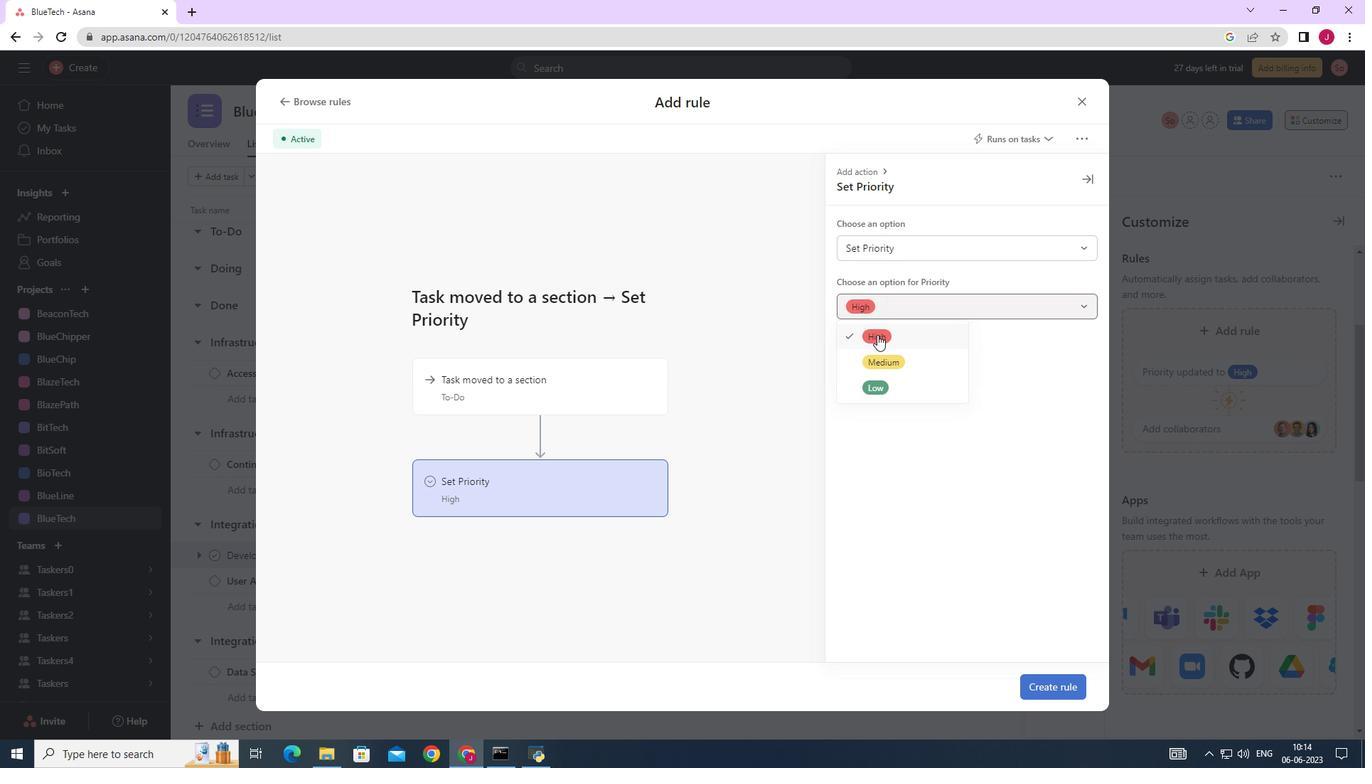 
Action: Mouse moved to (1045, 686)
Screenshot: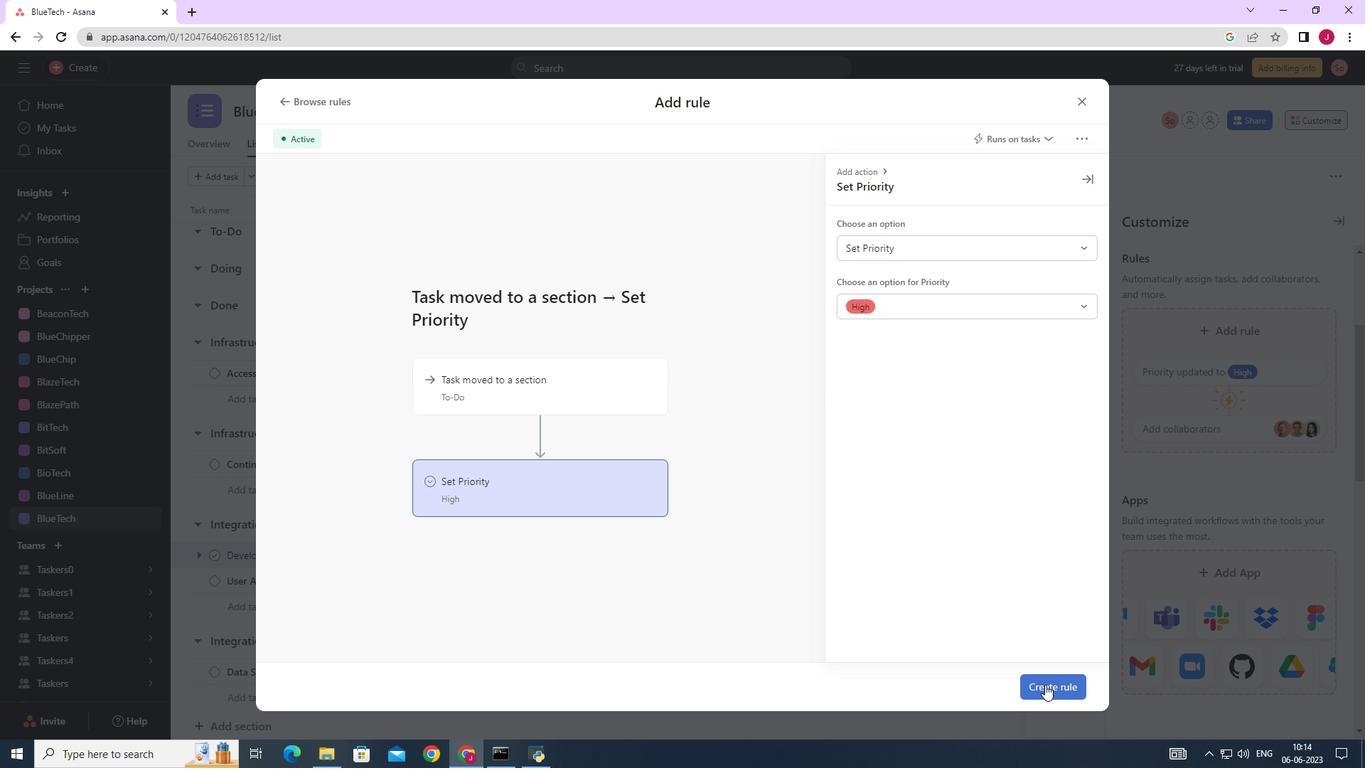 
Action: Mouse pressed left at (1045, 686)
Screenshot: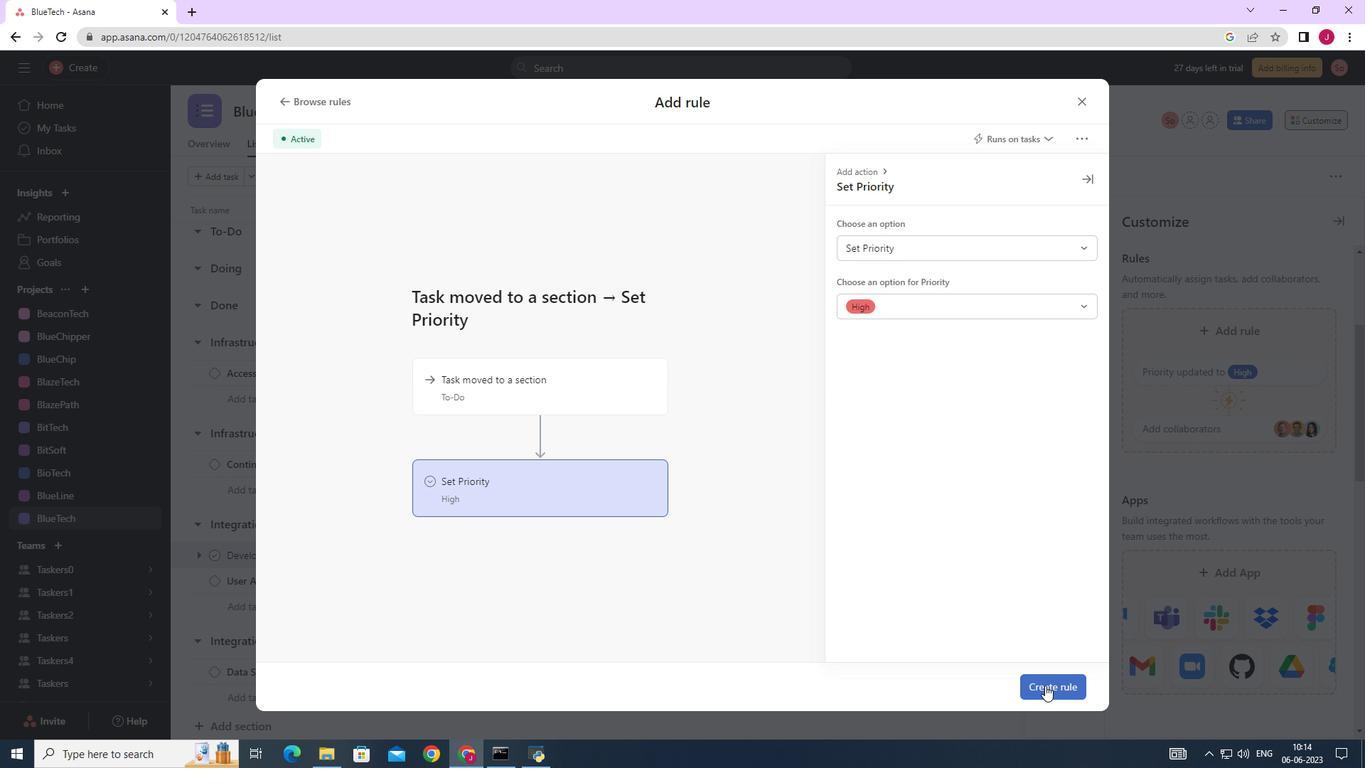 
Action: Mouse moved to (919, 565)
Screenshot: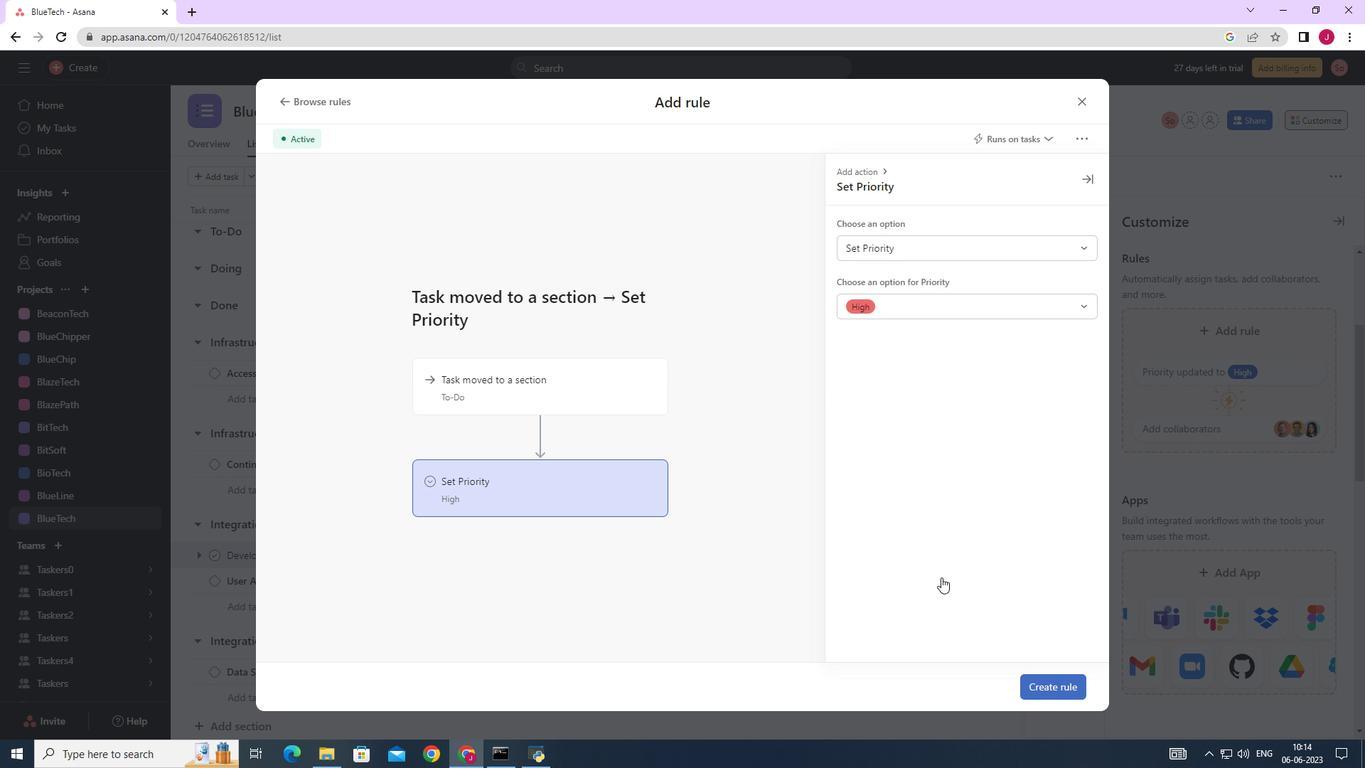 
